 Task: Create a Board called Board0000000013 in Workspace WS0000000005 in Trello with Visibility as Workspace. Create a Board called Board0000000014 in Workspace WS0000000005 in Trello with Visibility as Private. Create a Board called Board0000000015 in Workspace WS0000000005 in Trello with Visibility as Public. Create Card Card0000000049 in Board Board0000000013 in Workspace WS0000000005 in Trello. Create Card Card0000000050 in Board Board0000000013 in Workspace WS0000000005 in Trello
Action: Mouse moved to (343, 395)
Screenshot: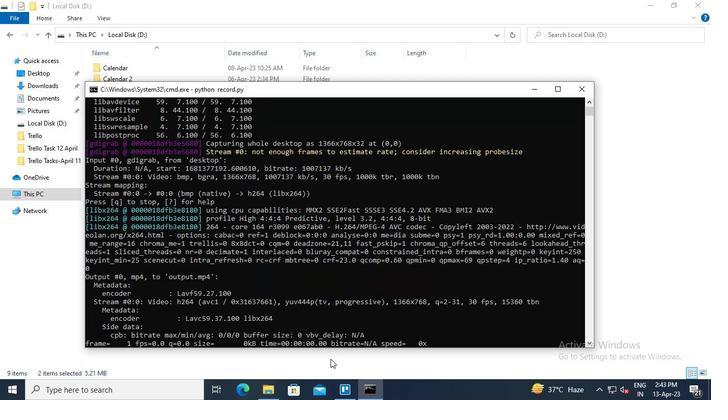 
Action: Mouse pressed left at (343, 395)
Screenshot: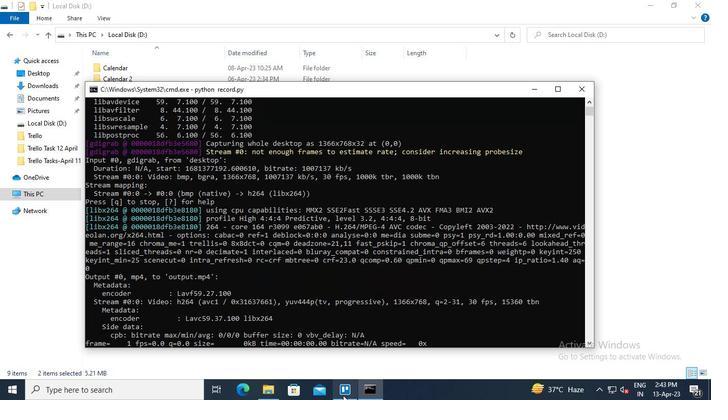 
Action: Mouse moved to (302, 30)
Screenshot: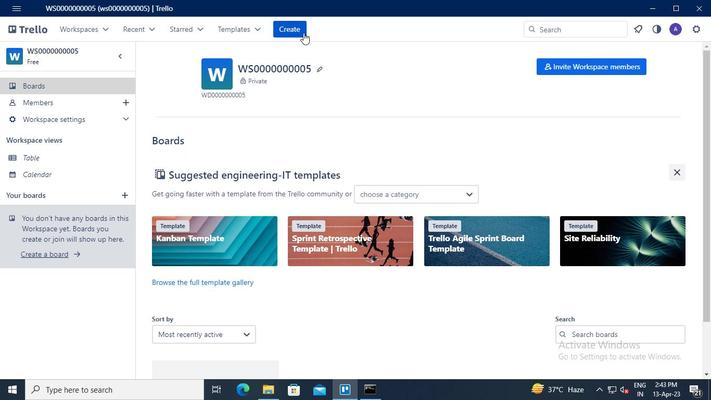
Action: Mouse pressed left at (302, 30)
Screenshot: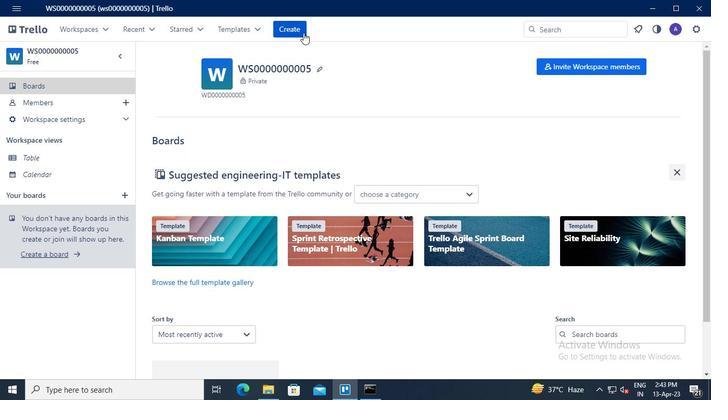 
Action: Mouse moved to (319, 76)
Screenshot: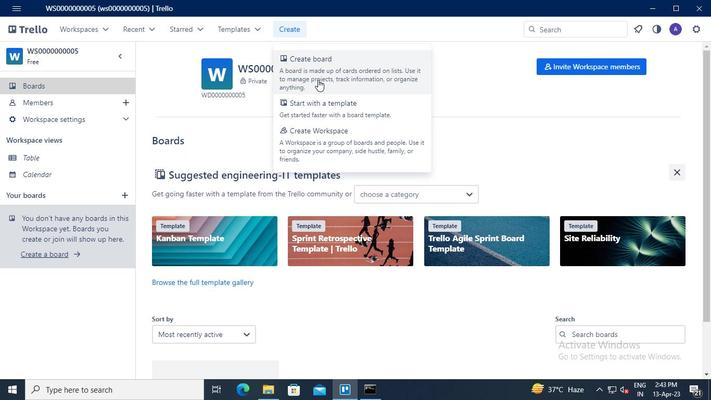 
Action: Mouse pressed left at (319, 76)
Screenshot: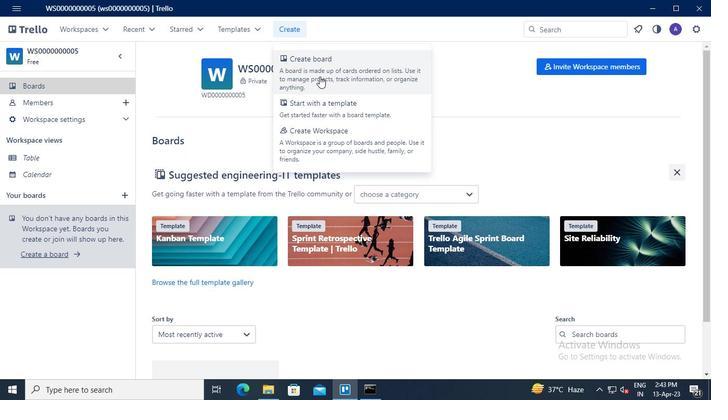 
Action: Mouse moved to (331, 218)
Screenshot: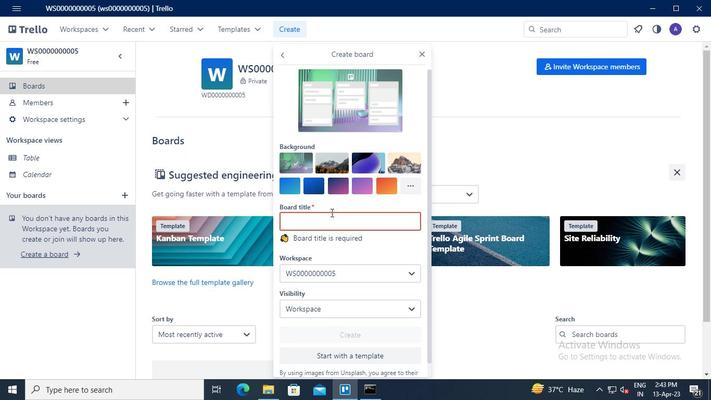 
Action: Mouse pressed left at (331, 218)
Screenshot: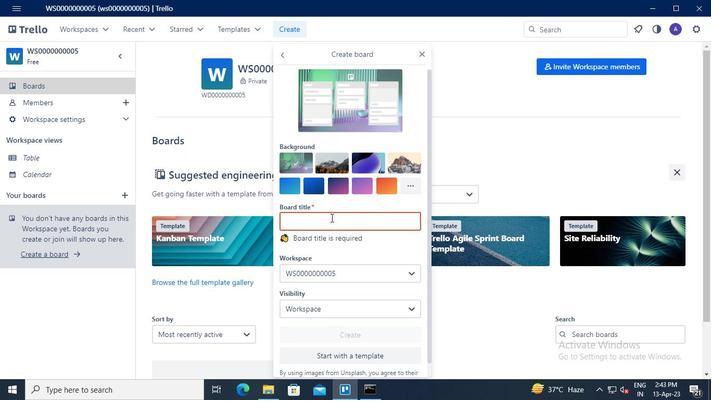 
Action: Keyboard Key.shift
Screenshot: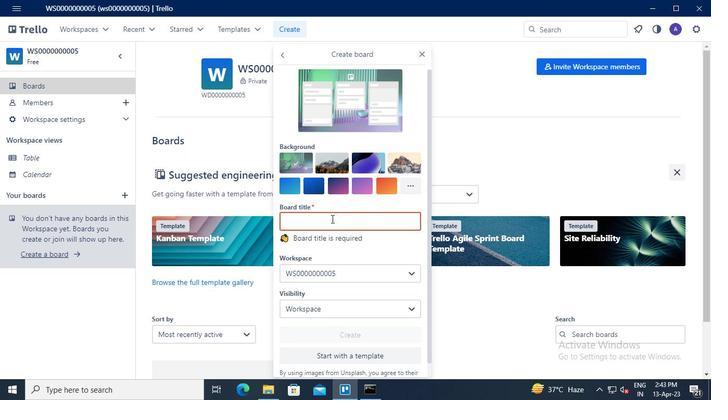 
Action: Keyboard B
Screenshot: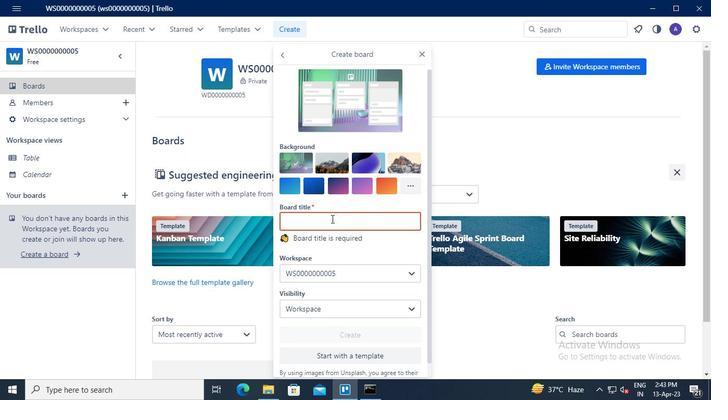 
Action: Keyboard o
Screenshot: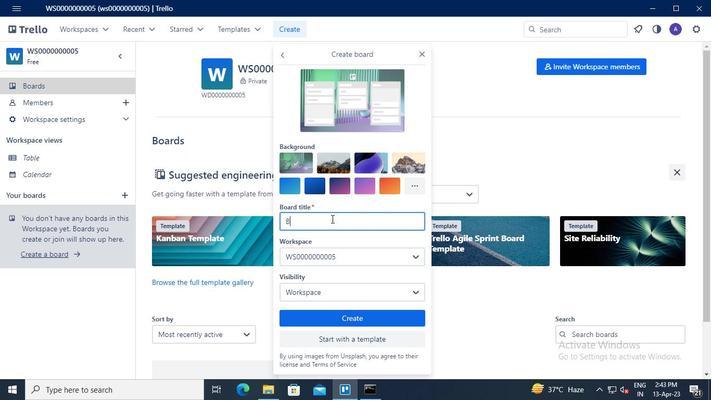 
Action: Keyboard a
Screenshot: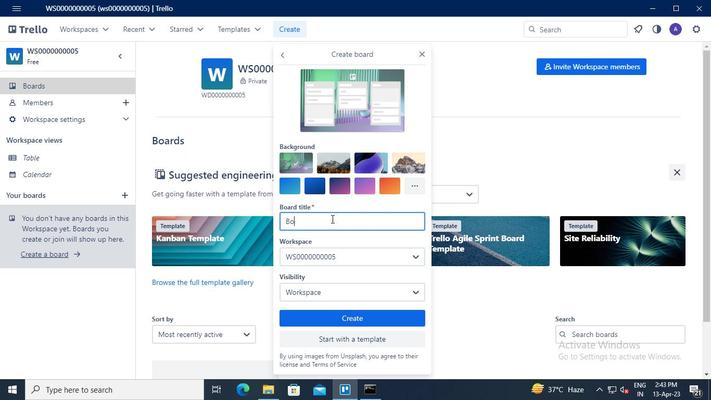 
Action: Keyboard r
Screenshot: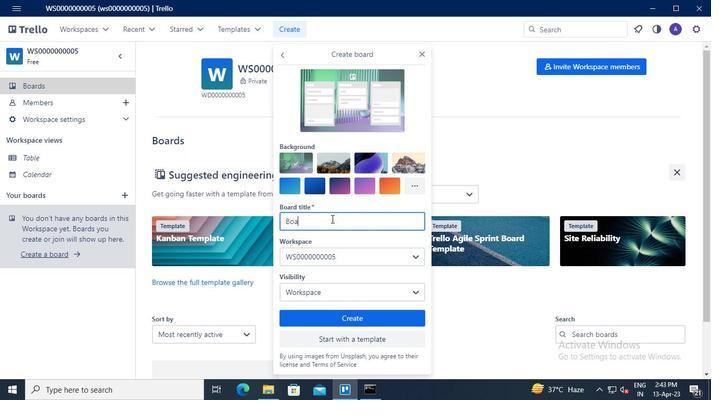 
Action: Keyboard d
Screenshot: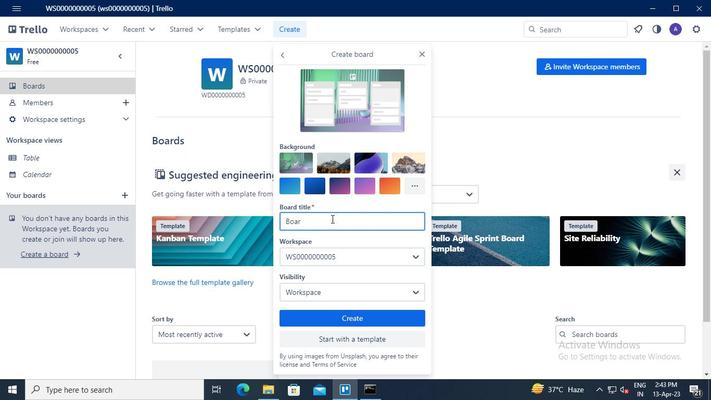 
Action: Keyboard <96>
Screenshot: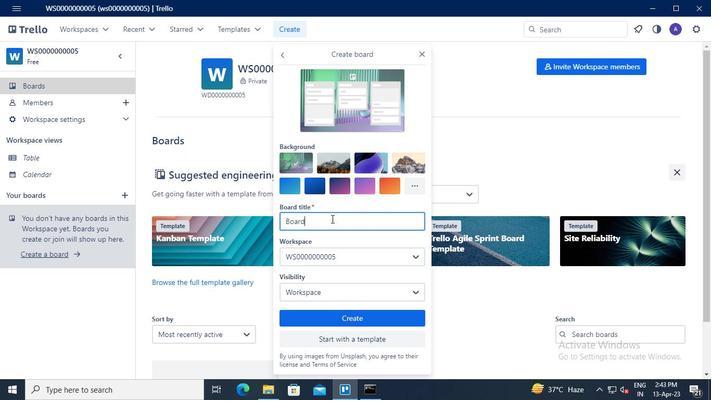 
Action: Keyboard <96>
Screenshot: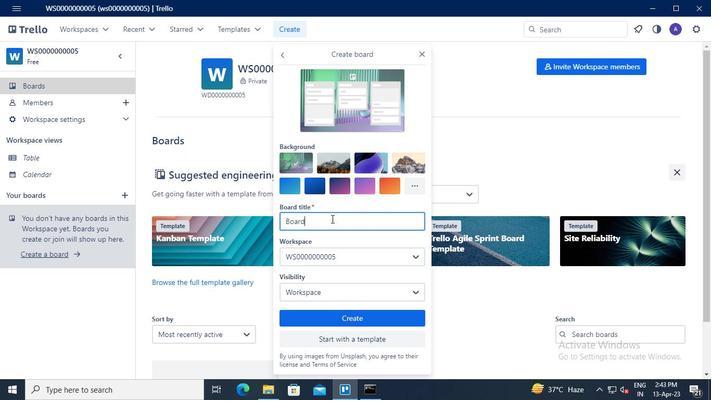
Action: Keyboard <96>
Screenshot: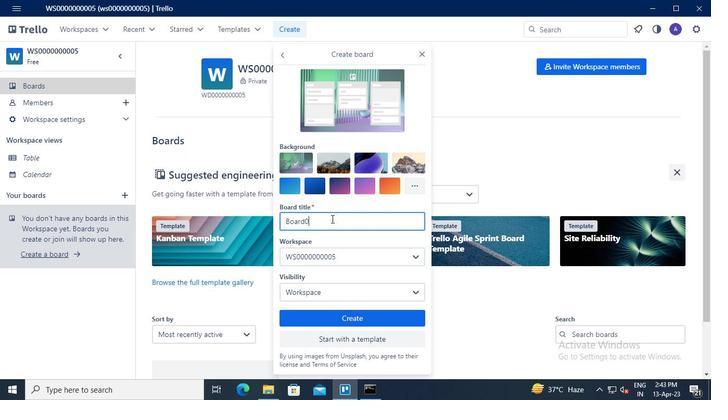 
Action: Keyboard <96>
Screenshot: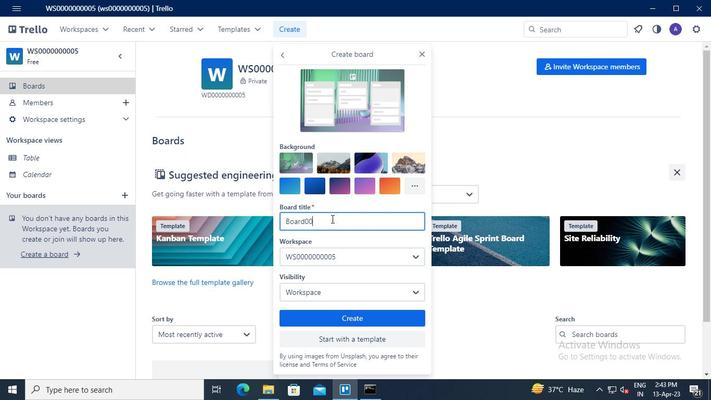 
Action: Keyboard <96>
Screenshot: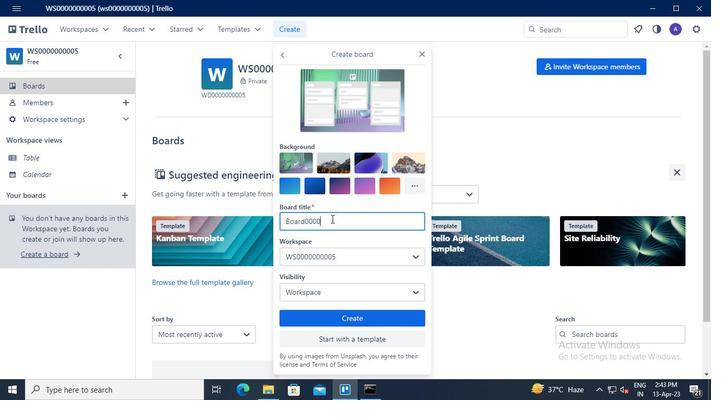 
Action: Keyboard <96>
Screenshot: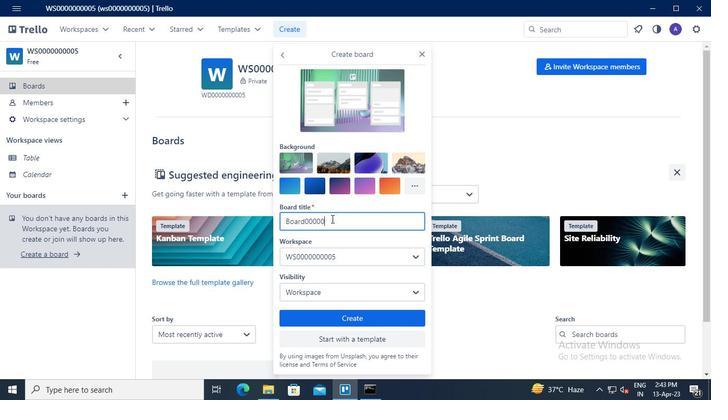 
Action: Keyboard <96>
Screenshot: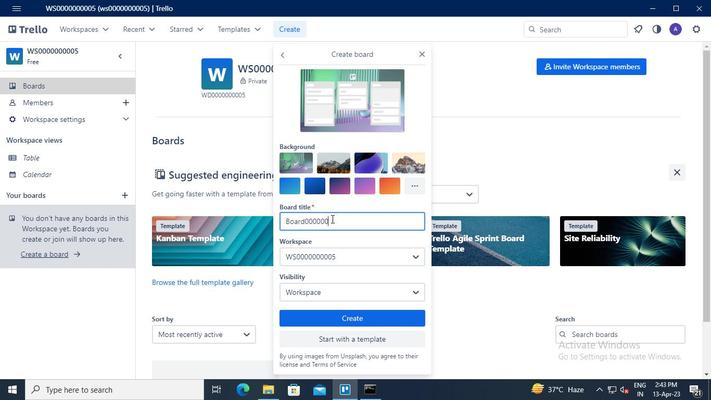 
Action: Keyboard <96>
Screenshot: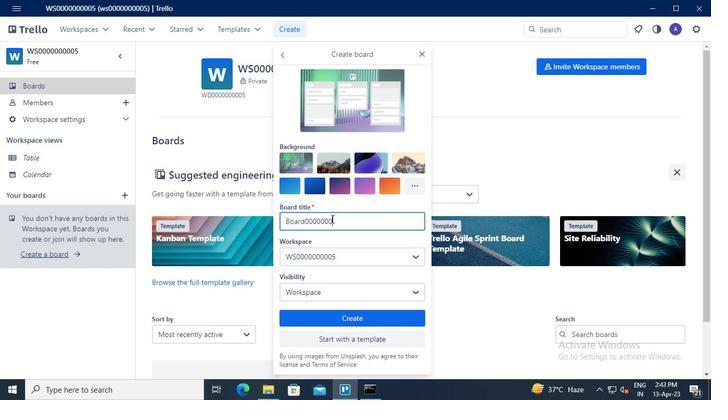 
Action: Keyboard <97>
Screenshot: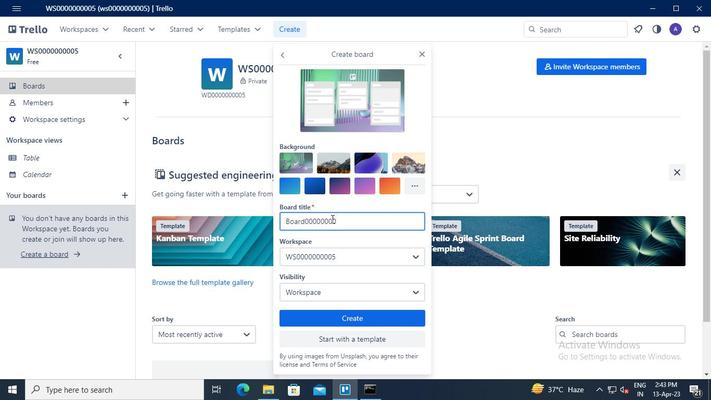 
Action: Keyboard <99>
Screenshot: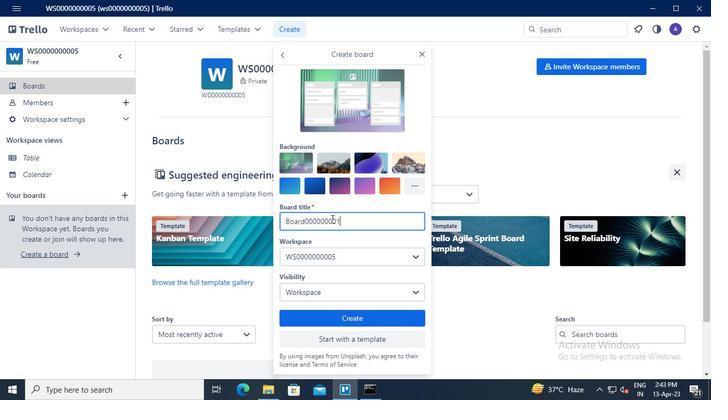 
Action: Mouse moved to (358, 316)
Screenshot: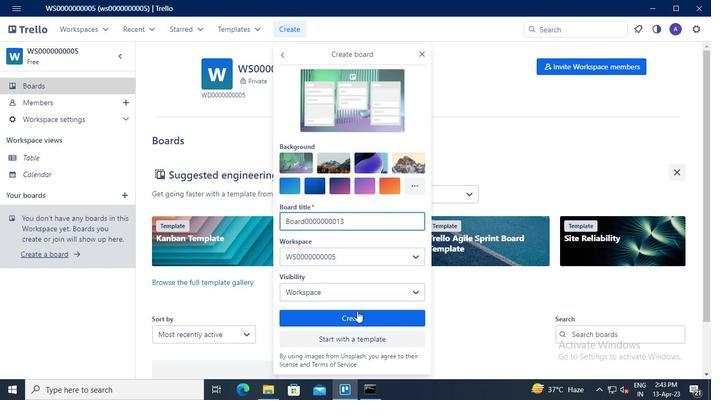 
Action: Mouse pressed left at (358, 316)
Screenshot: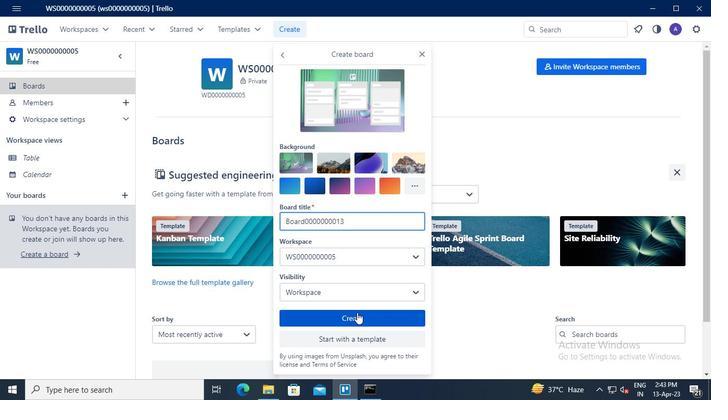 
Action: Mouse moved to (293, 27)
Screenshot: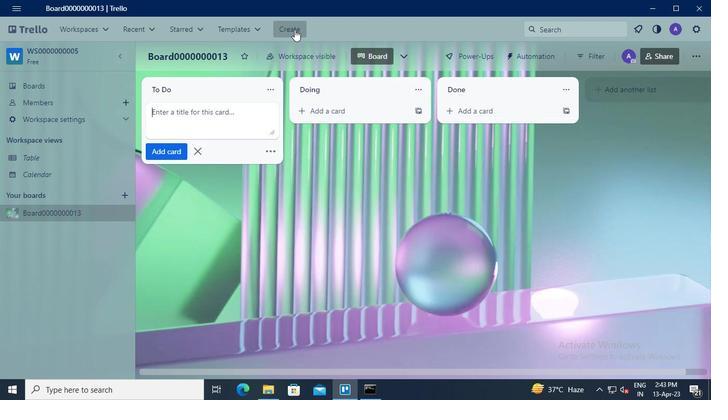
Action: Mouse pressed left at (293, 27)
Screenshot: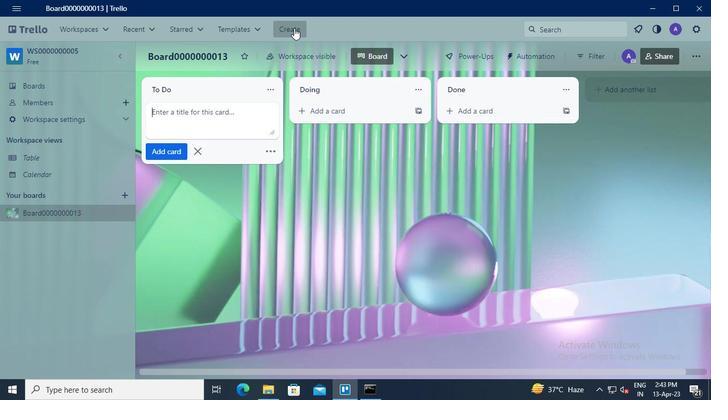 
Action: Mouse moved to (315, 69)
Screenshot: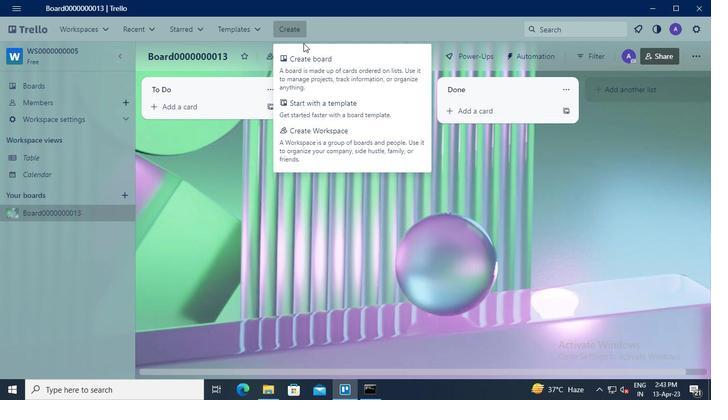 
Action: Mouse pressed left at (315, 69)
Screenshot: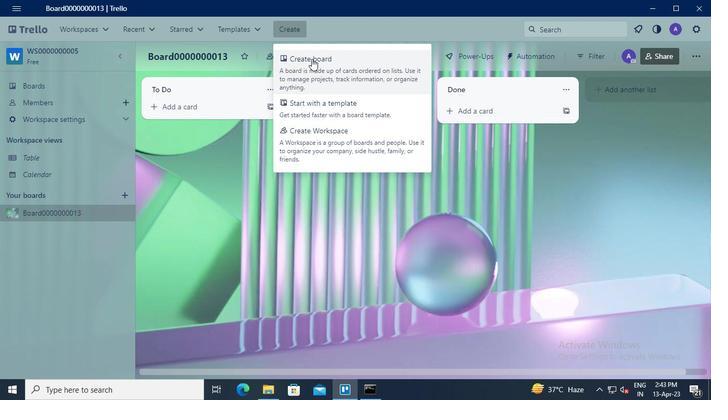 
Action: Mouse moved to (342, 219)
Screenshot: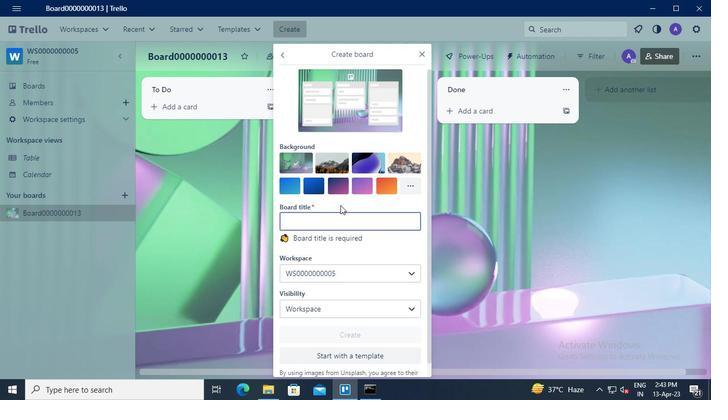 
Action: Mouse pressed left at (342, 219)
Screenshot: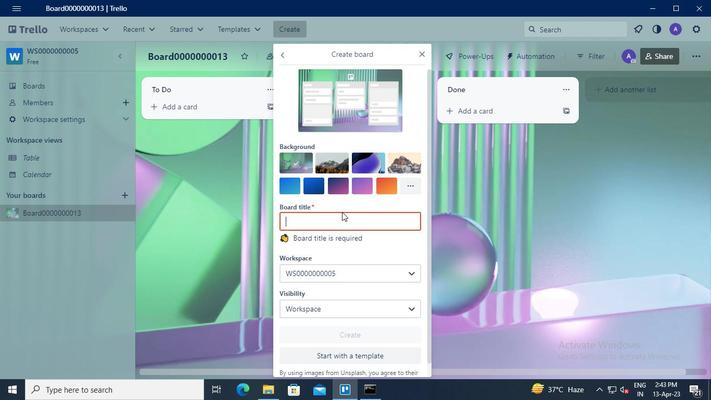 
Action: Keyboard Key.shift
Screenshot: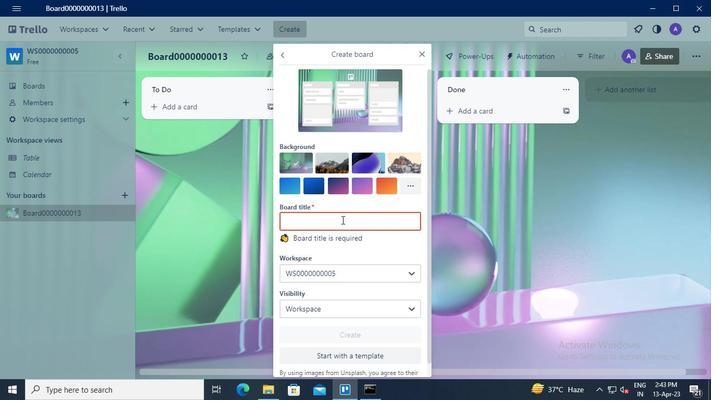 
Action: Keyboard B
Screenshot: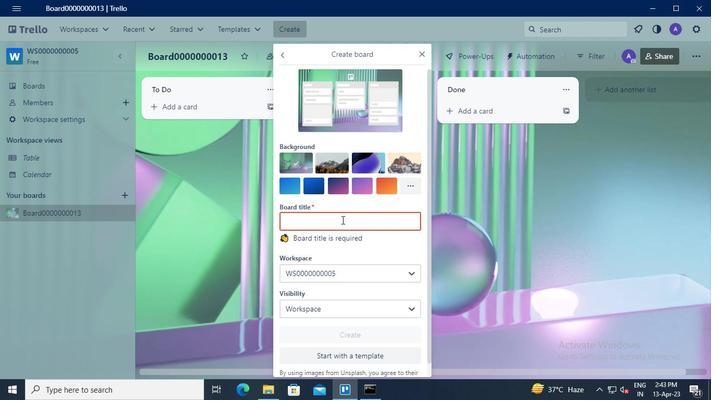 
Action: Keyboard o
Screenshot: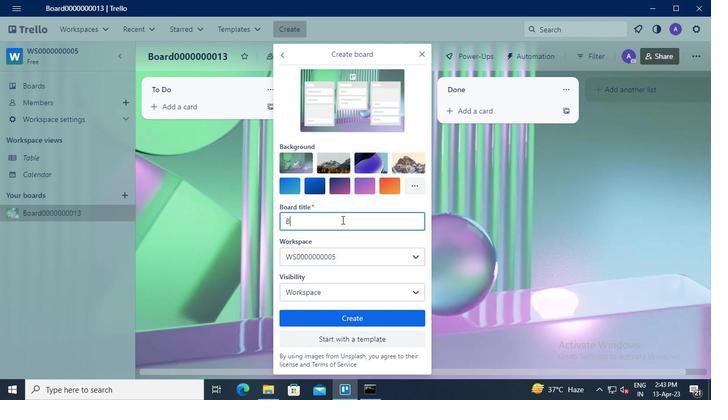 
Action: Keyboard a
Screenshot: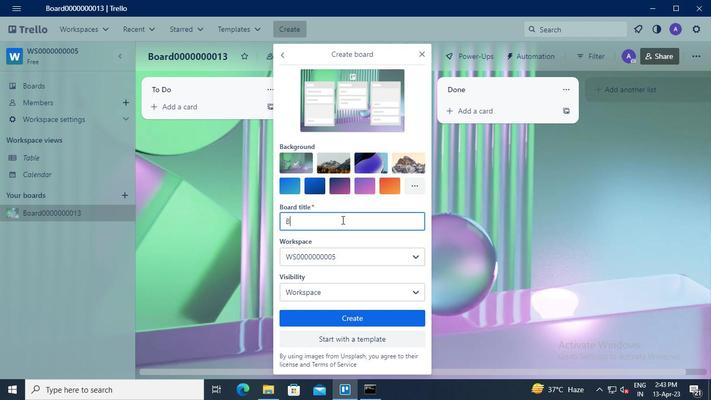 
Action: Keyboard r
Screenshot: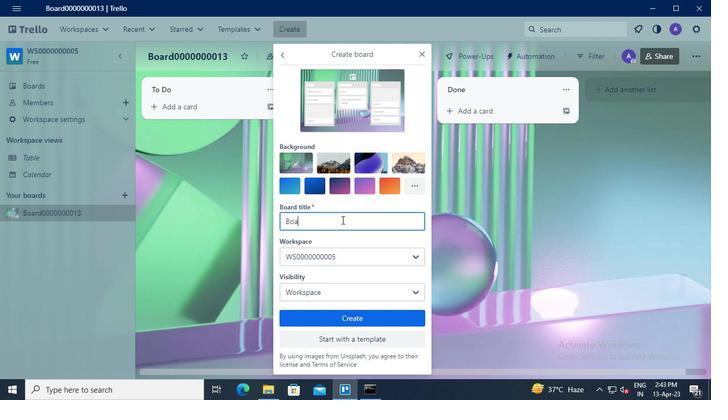 
Action: Keyboard d
Screenshot: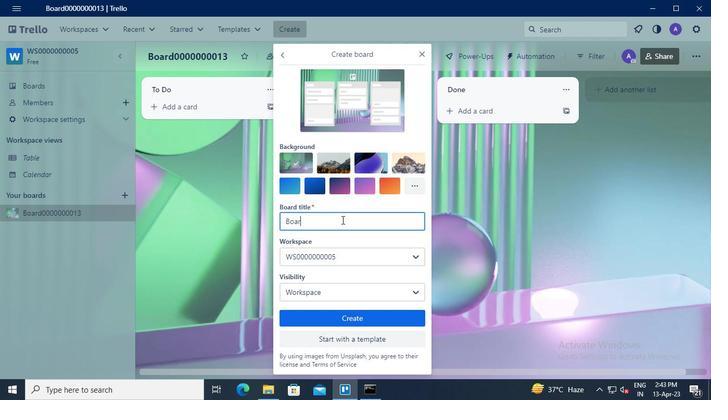 
Action: Keyboard <96>
Screenshot: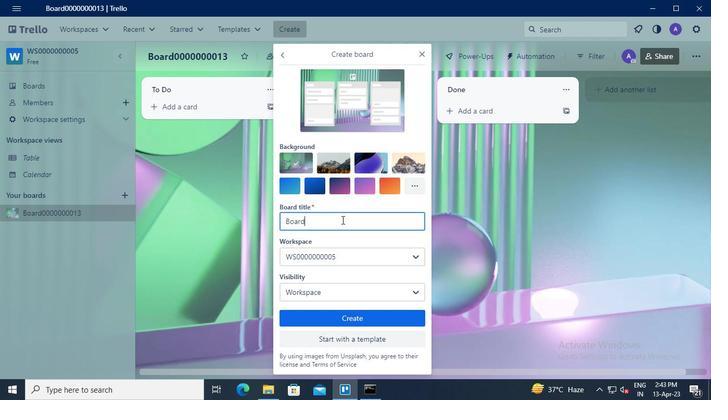 
Action: Keyboard <96>
Screenshot: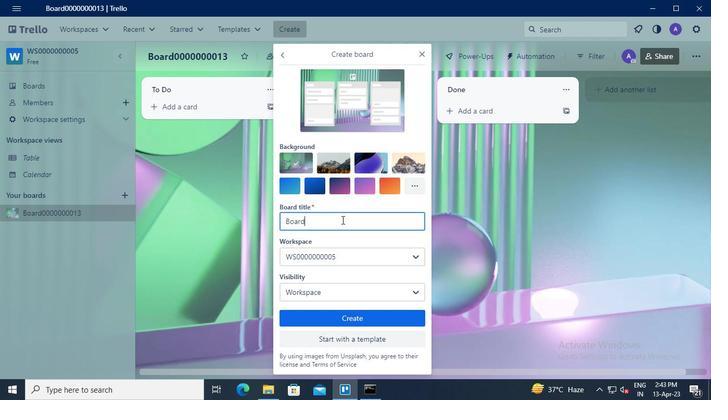 
Action: Keyboard <96>
Screenshot: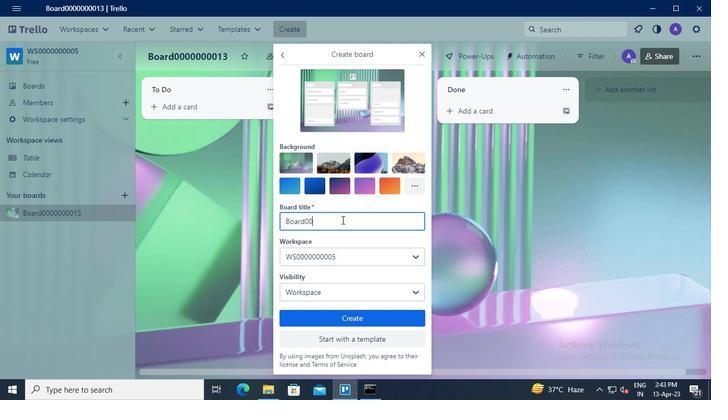 
Action: Keyboard <96>
Screenshot: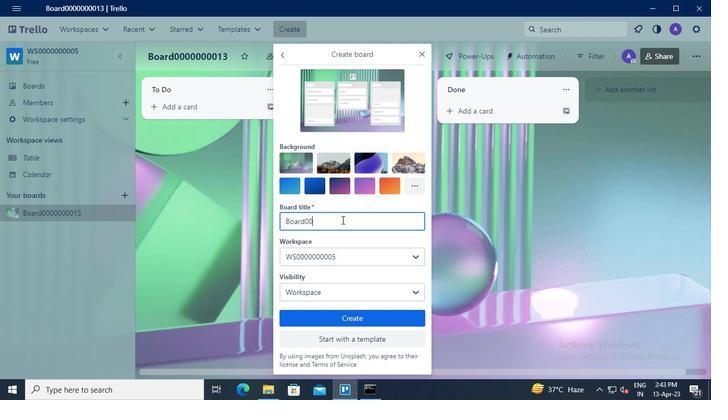 
Action: Keyboard <96>
Screenshot: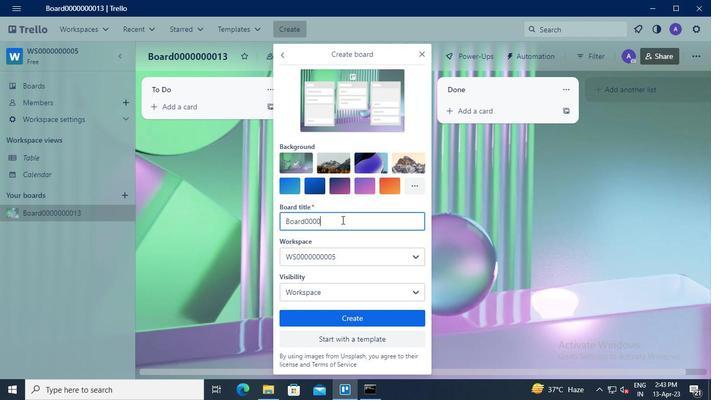 
Action: Keyboard <96>
Screenshot: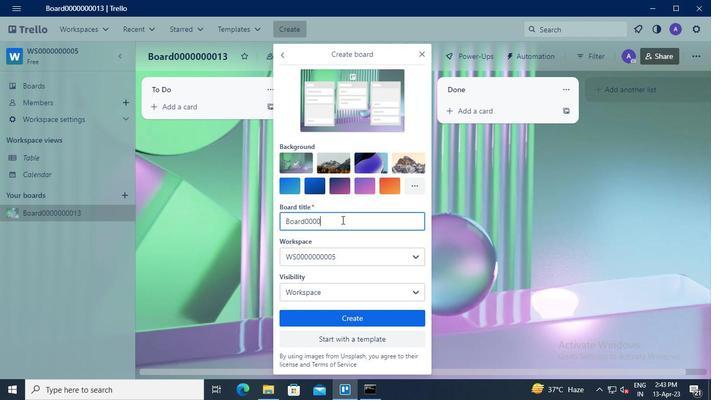
Action: Keyboard <96>
Screenshot: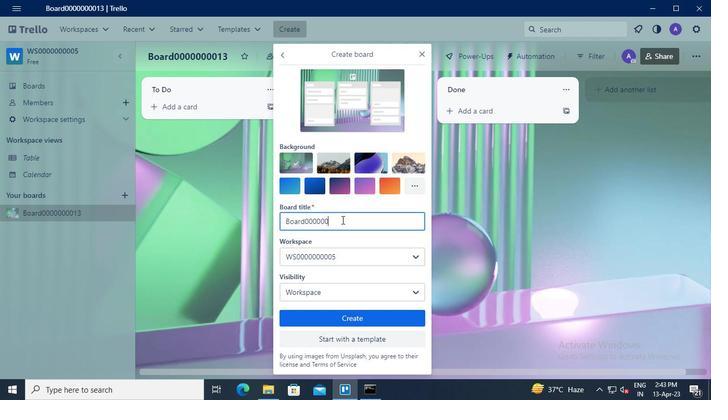 
Action: Keyboard <96>
Screenshot: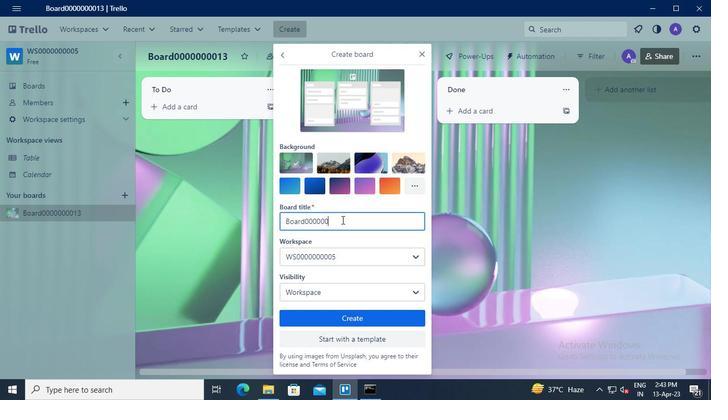 
Action: Keyboard <97>
Screenshot: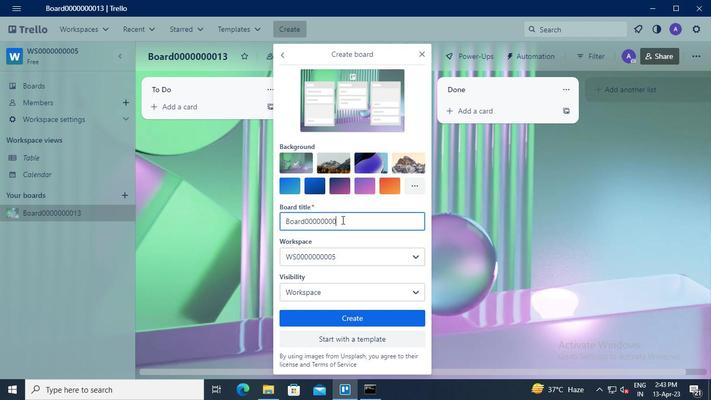 
Action: Keyboard <100>
Screenshot: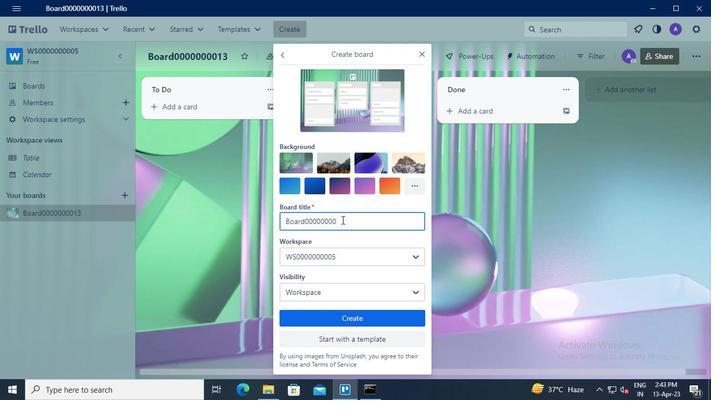 
Action: Mouse moved to (342, 288)
Screenshot: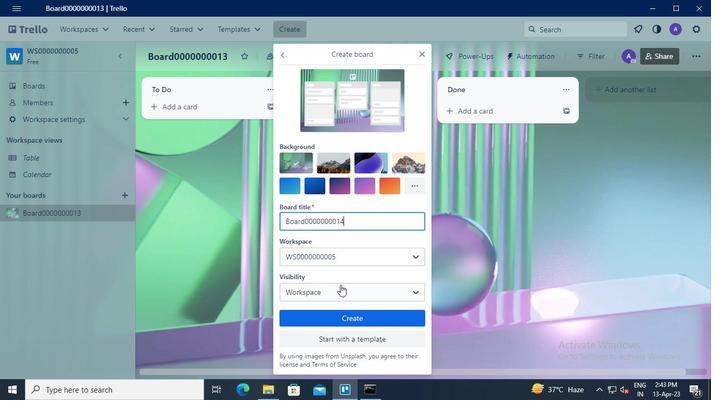 
Action: Mouse pressed left at (342, 288)
Screenshot: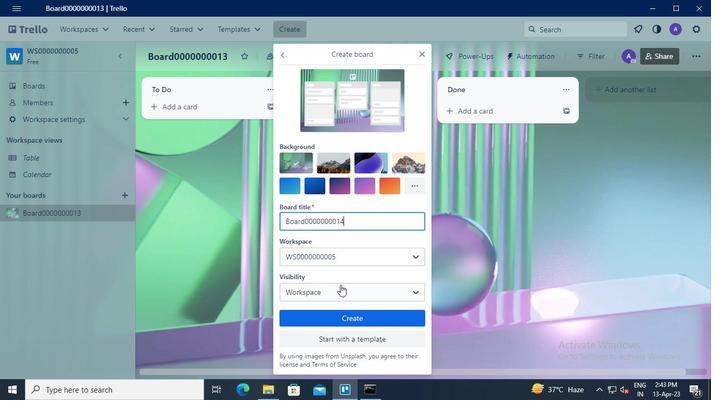
Action: Mouse moved to (340, 315)
Screenshot: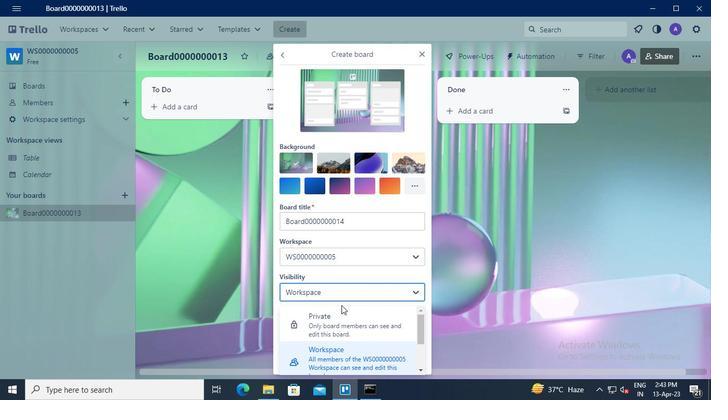 
Action: Mouse pressed left at (340, 315)
Screenshot: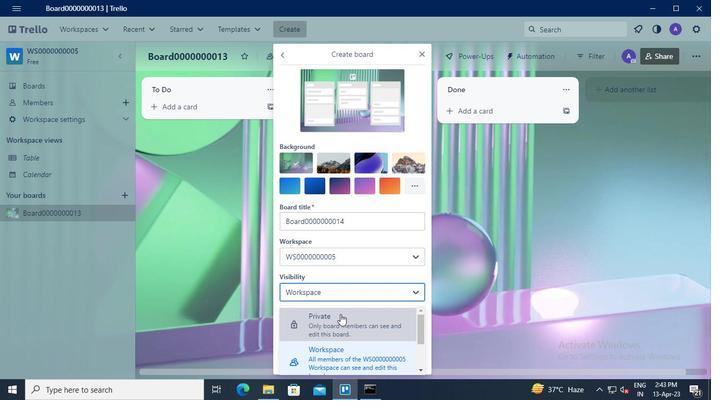 
Action: Mouse moved to (353, 316)
Screenshot: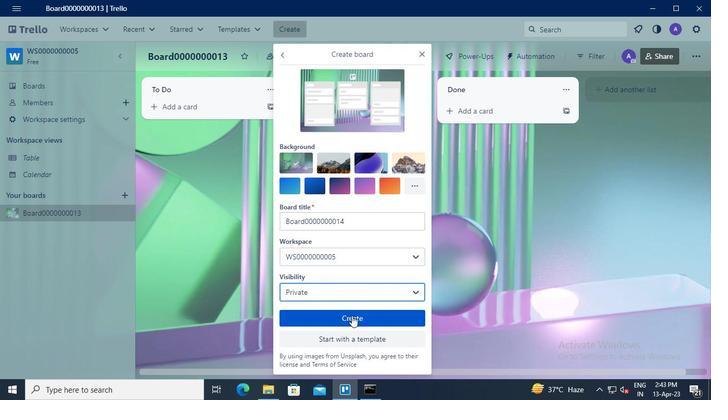 
Action: Mouse pressed left at (353, 316)
Screenshot: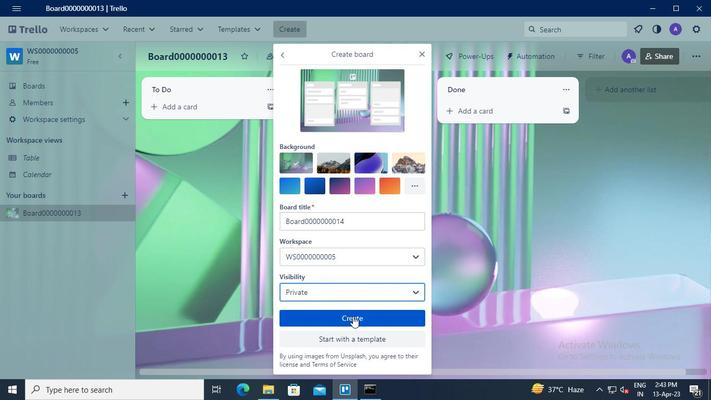 
Action: Mouse moved to (289, 29)
Screenshot: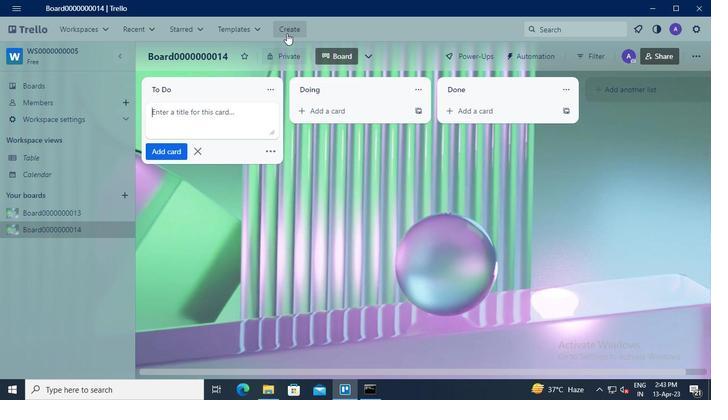 
Action: Mouse pressed left at (289, 29)
Screenshot: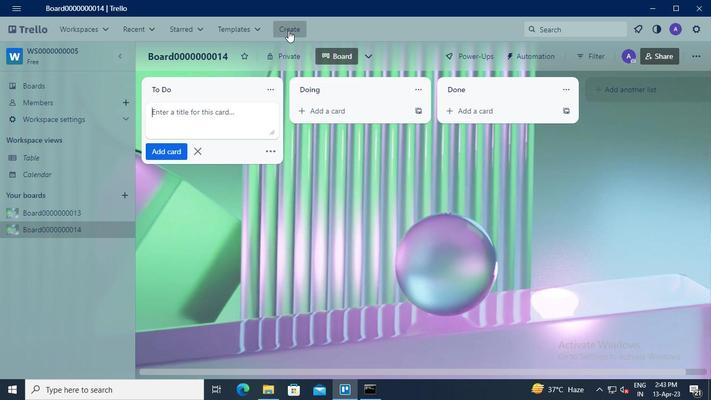 
Action: Mouse moved to (331, 70)
Screenshot: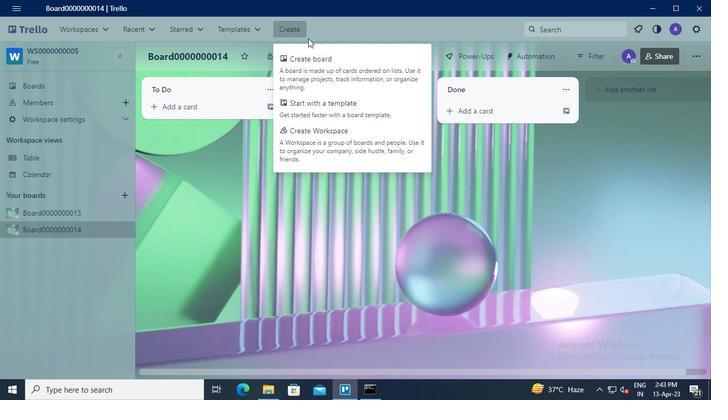 
Action: Mouse pressed left at (331, 70)
Screenshot: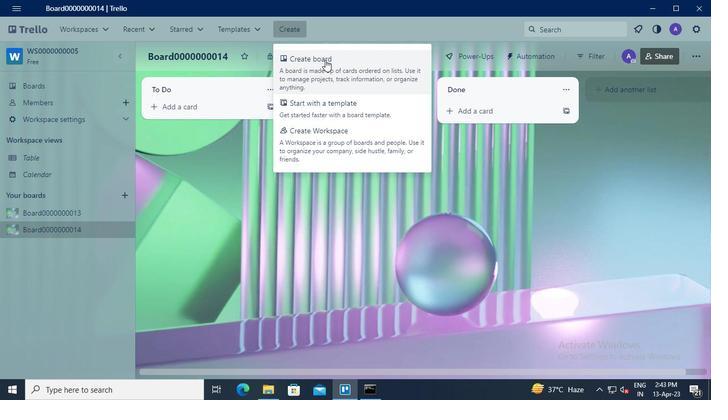 
Action: Mouse moved to (329, 219)
Screenshot: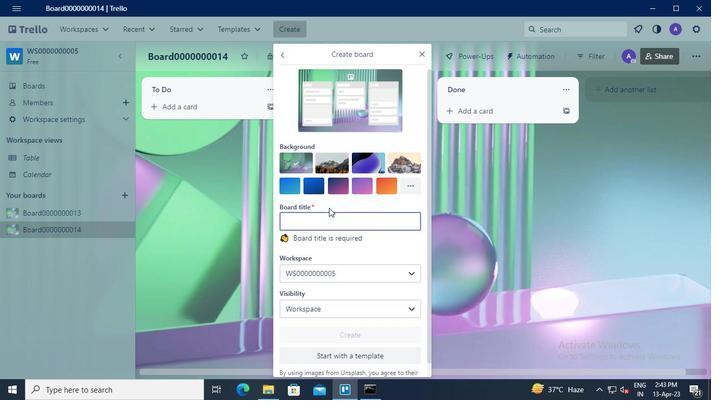 
Action: Mouse pressed left at (329, 219)
Screenshot: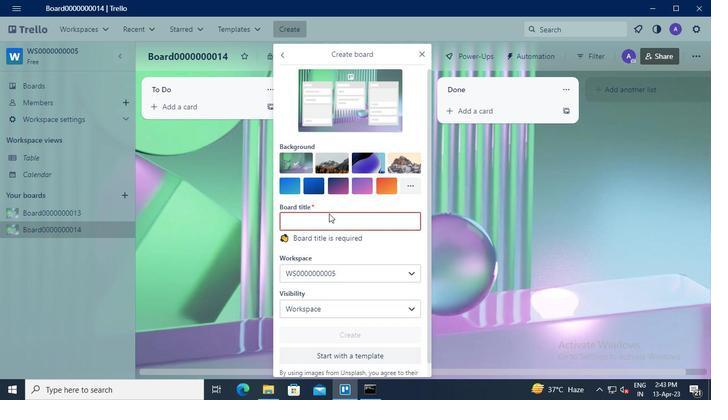 
Action: Mouse moved to (320, 224)
Screenshot: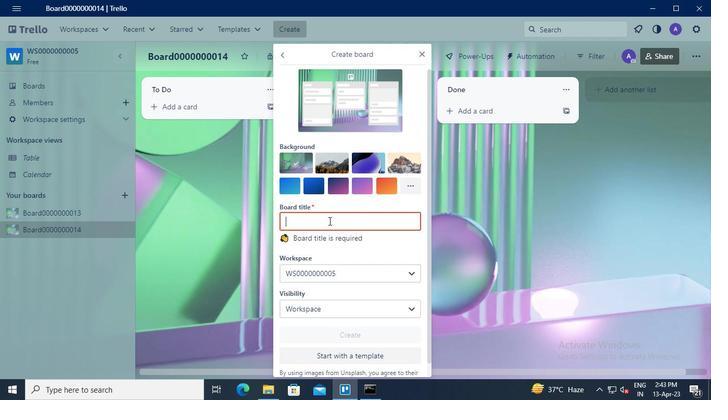 
Action: Keyboard Key.shift
Screenshot: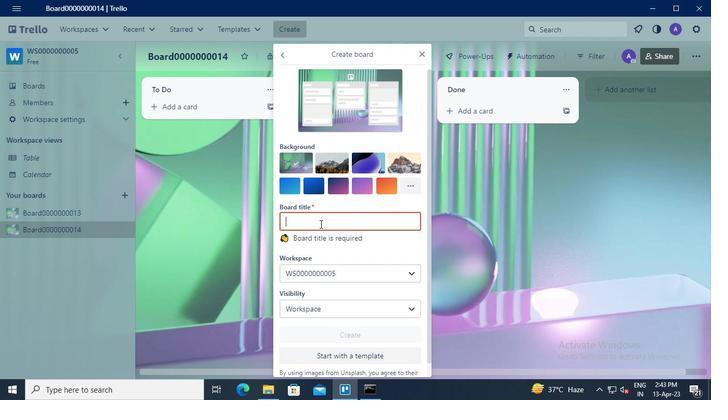 
Action: Keyboard B
Screenshot: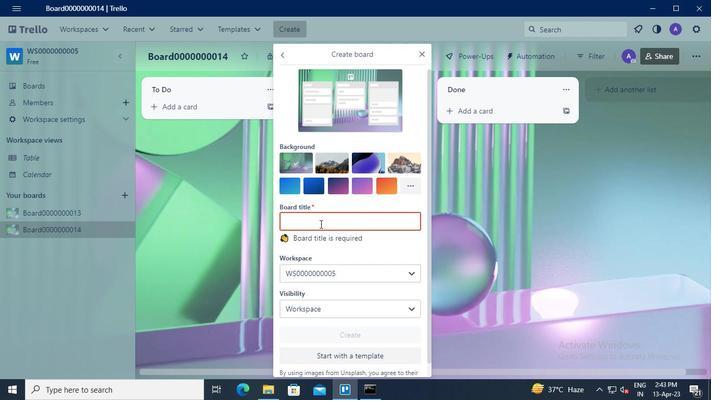 
Action: Keyboard o
Screenshot: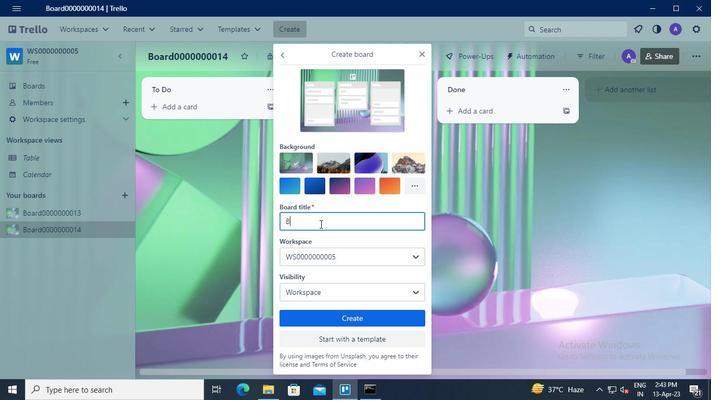 
Action: Keyboard a
Screenshot: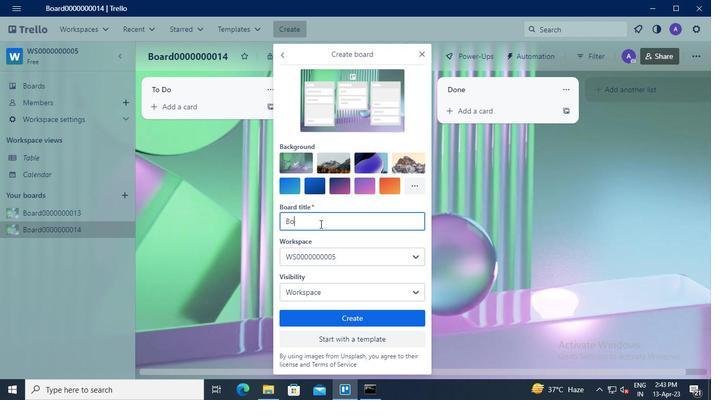 
Action: Keyboard r
Screenshot: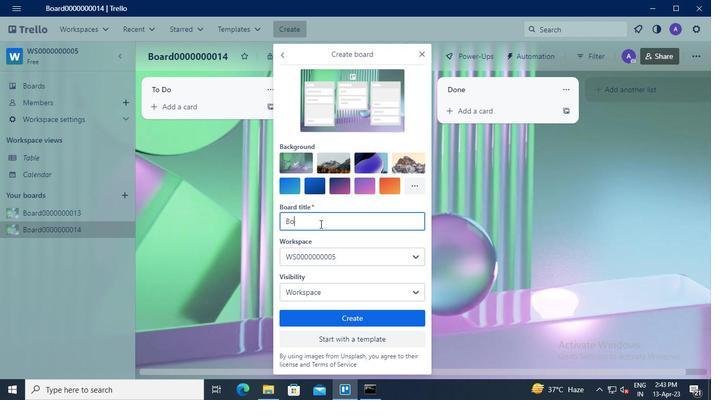 
Action: Keyboard d
Screenshot: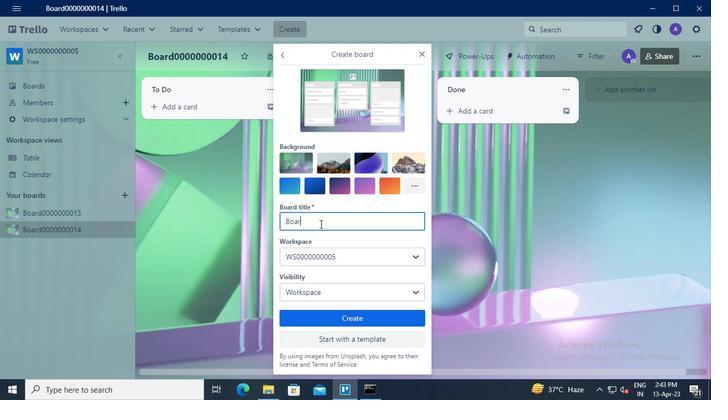 
Action: Keyboard <96>
Screenshot: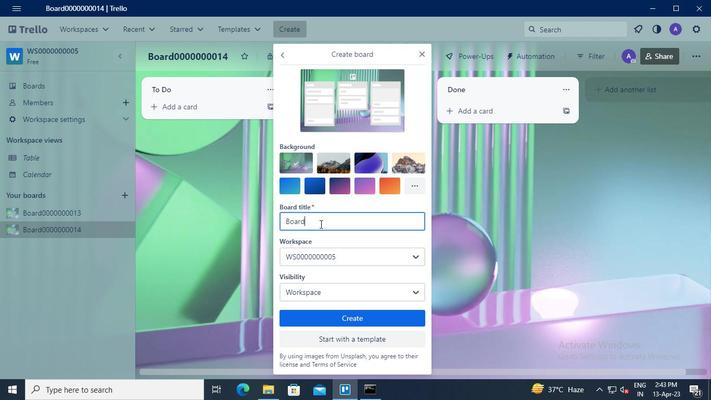 
Action: Keyboard <96>
Screenshot: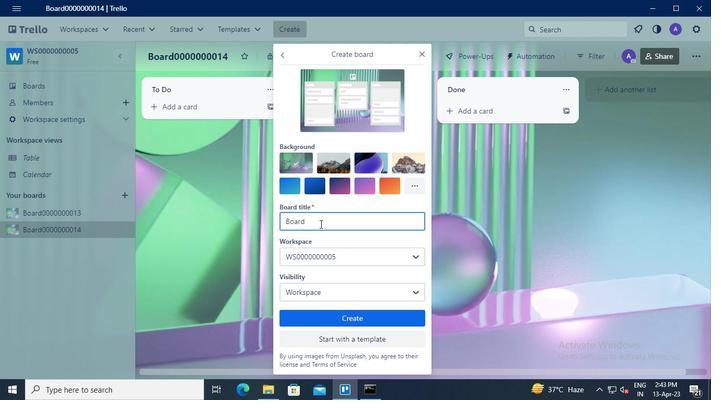 
Action: Keyboard <96>
Screenshot: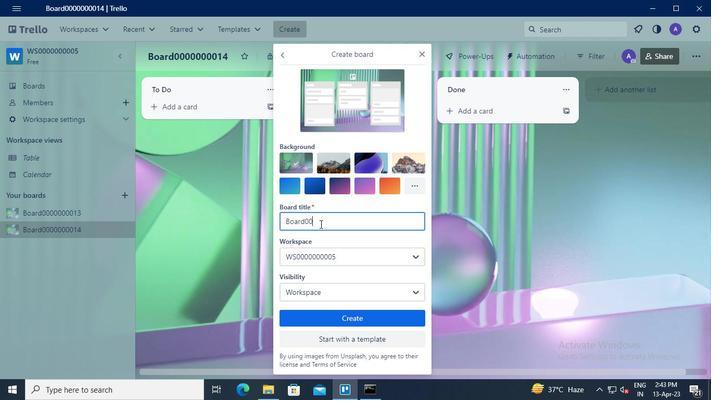 
Action: Keyboard <96>
Screenshot: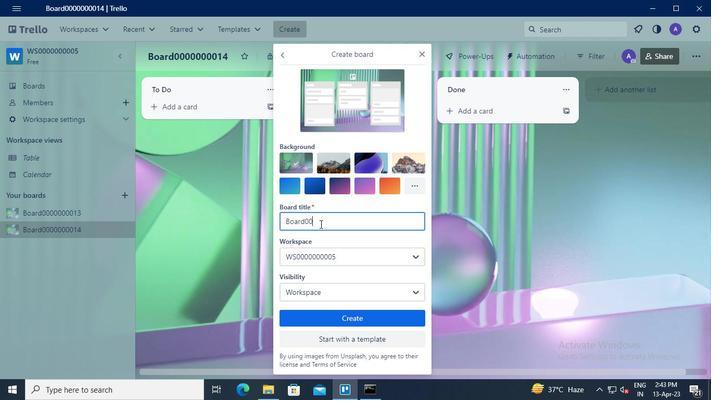 
Action: Keyboard <96>
Screenshot: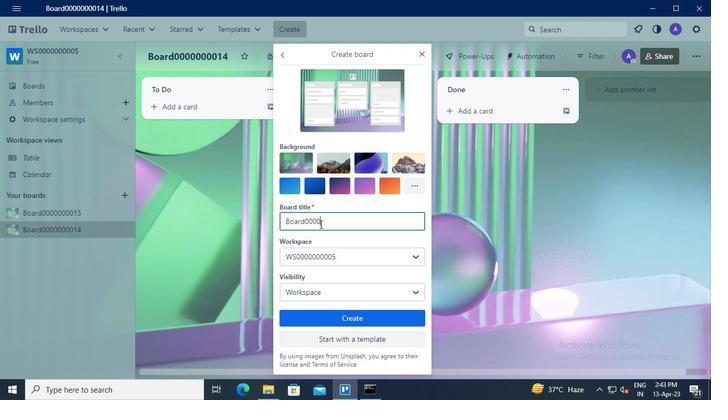 
Action: Keyboard <96>
Screenshot: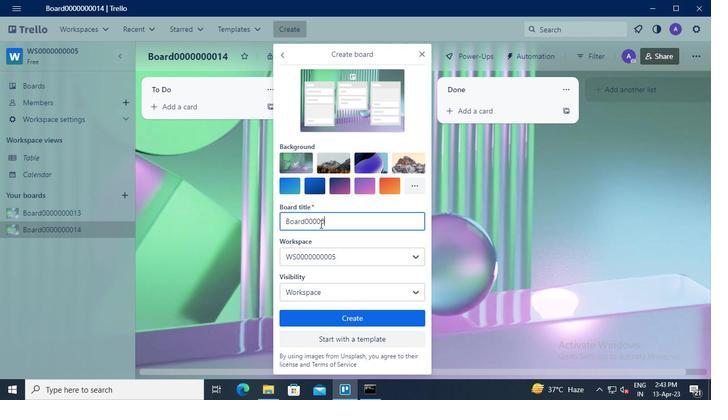 
Action: Keyboard <96>
Screenshot: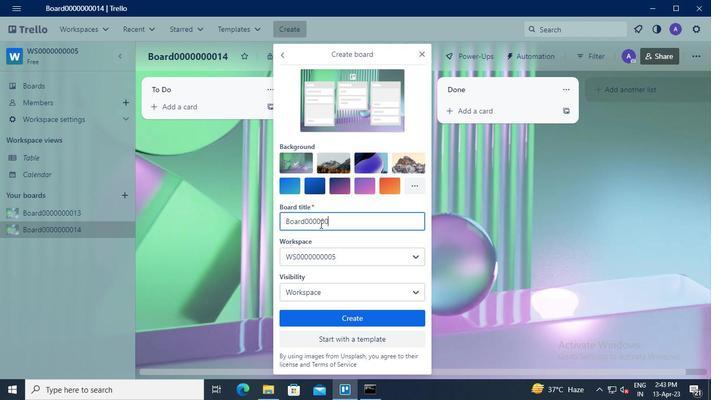 
Action: Keyboard <96>
Screenshot: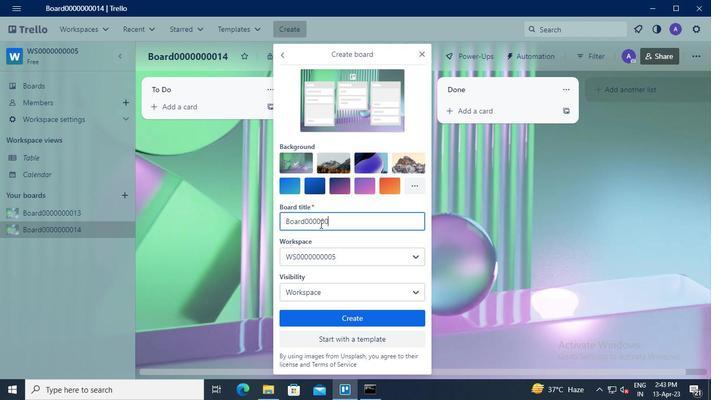 
Action: Keyboard <97>
Screenshot: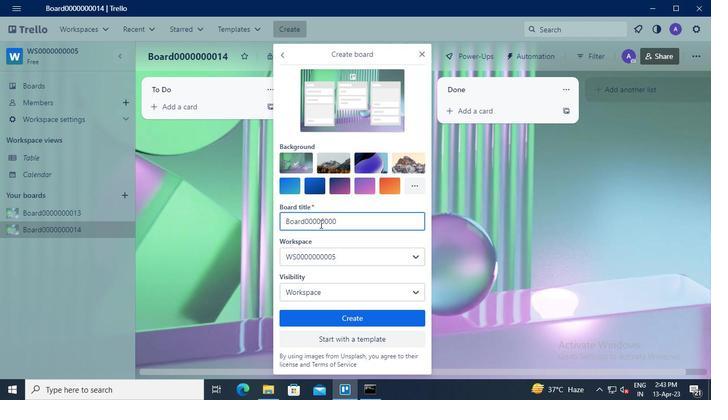 
Action: Keyboard <101>
Screenshot: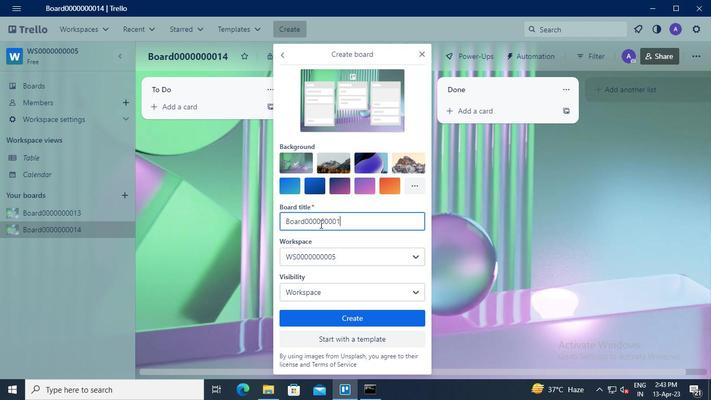 
Action: Mouse moved to (347, 292)
Screenshot: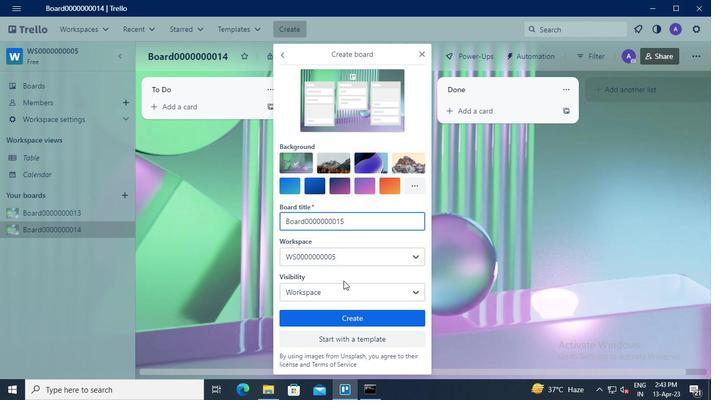 
Action: Mouse pressed left at (347, 292)
Screenshot: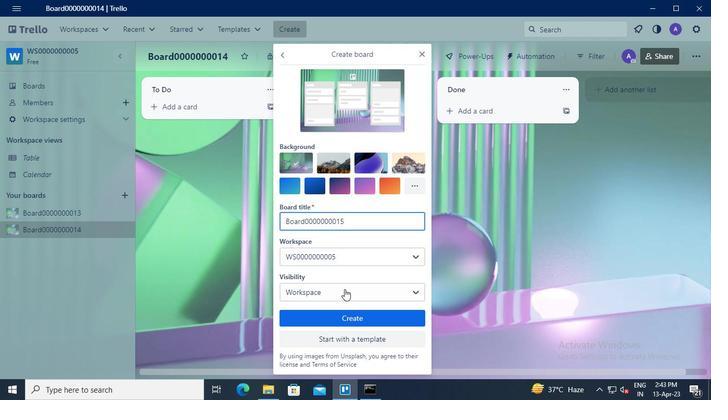 
Action: Mouse moved to (341, 340)
Screenshot: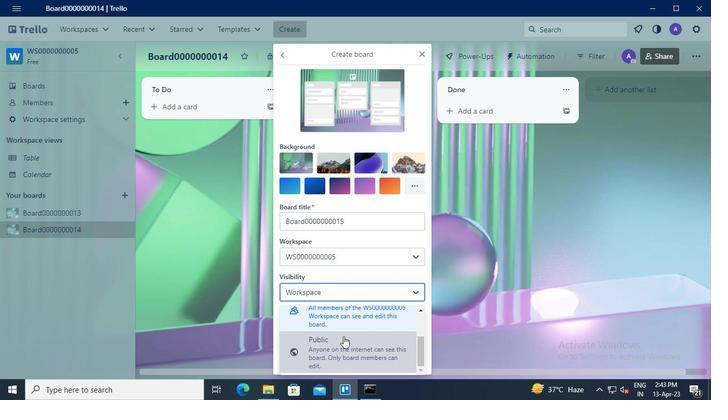 
Action: Mouse pressed left at (341, 340)
Screenshot: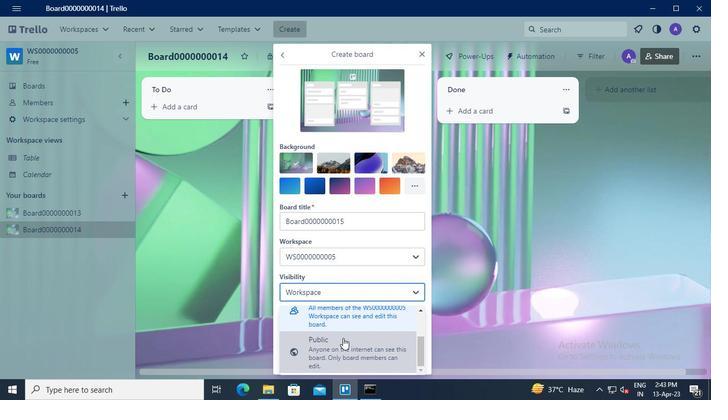 
Action: Mouse moved to (381, 262)
Screenshot: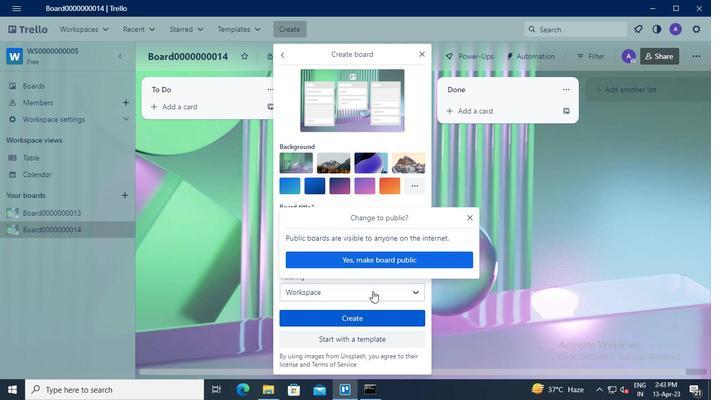 
Action: Mouse pressed left at (381, 262)
Screenshot: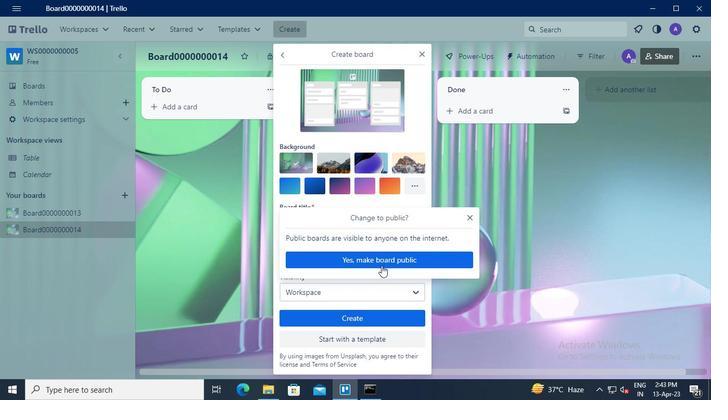 
Action: Mouse moved to (378, 317)
Screenshot: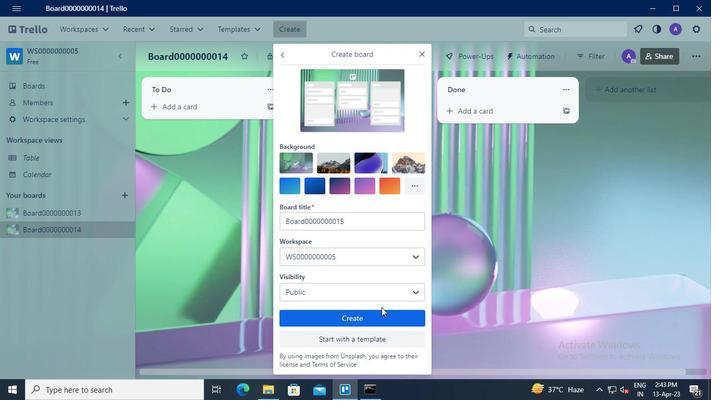 
Action: Mouse pressed left at (378, 317)
Screenshot: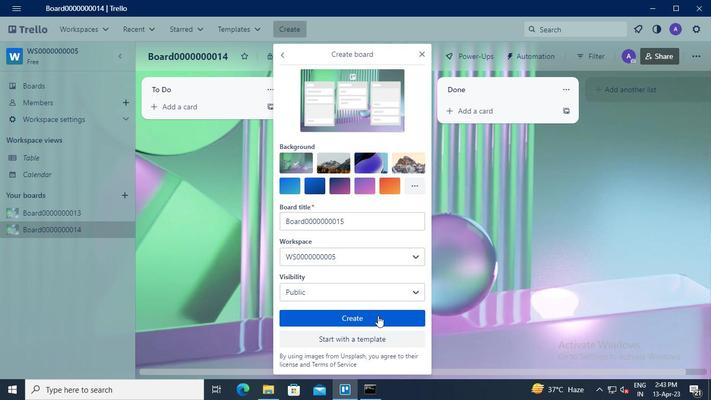 
Action: Mouse moved to (66, 210)
Screenshot: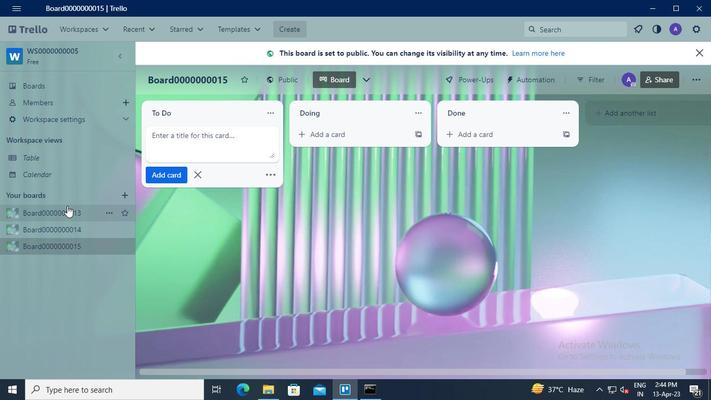 
Action: Mouse pressed left at (66, 210)
Screenshot: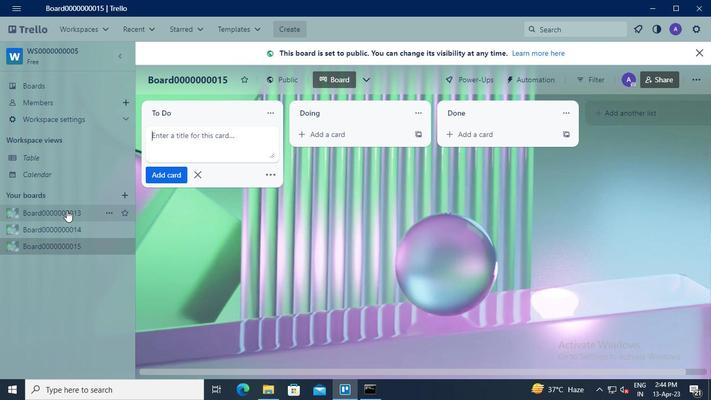 
Action: Mouse moved to (176, 109)
Screenshot: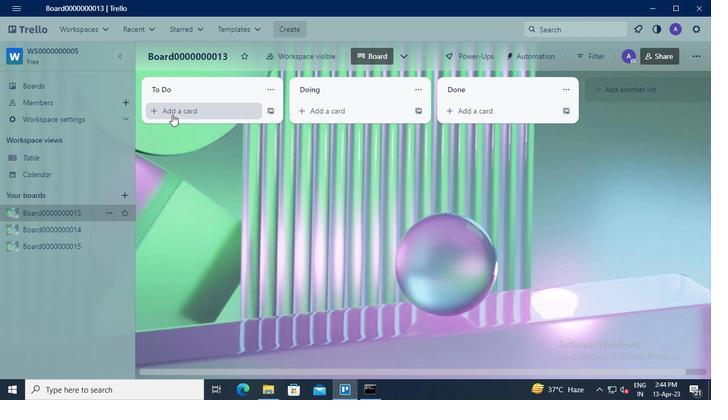 
Action: Mouse pressed left at (176, 109)
Screenshot: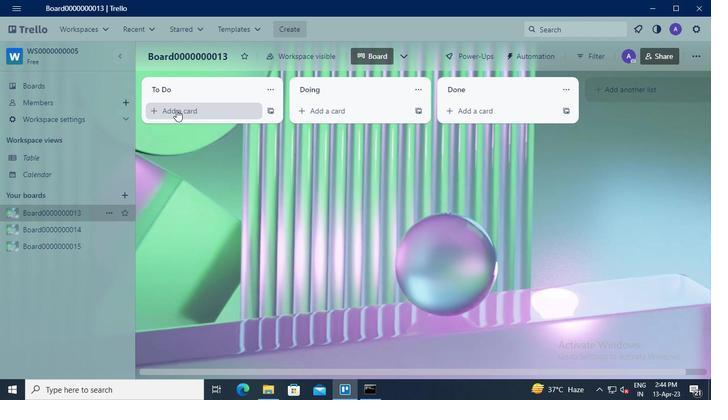 
Action: Mouse moved to (183, 122)
Screenshot: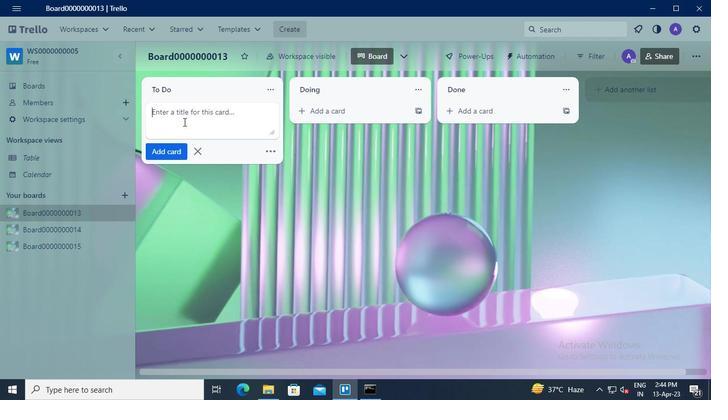 
Action: Keyboard Key.shift
Screenshot: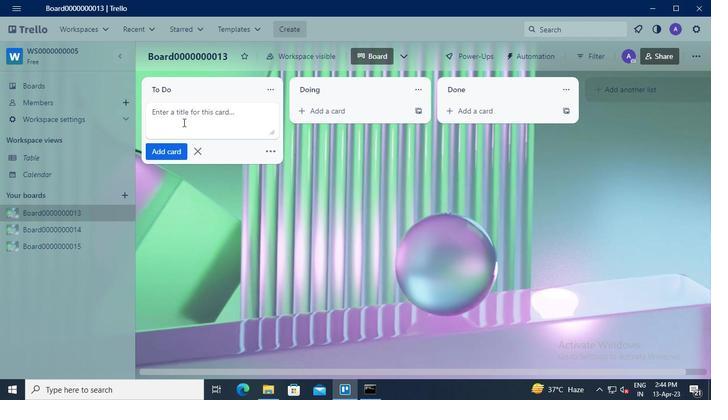 
Action: Keyboard C
Screenshot: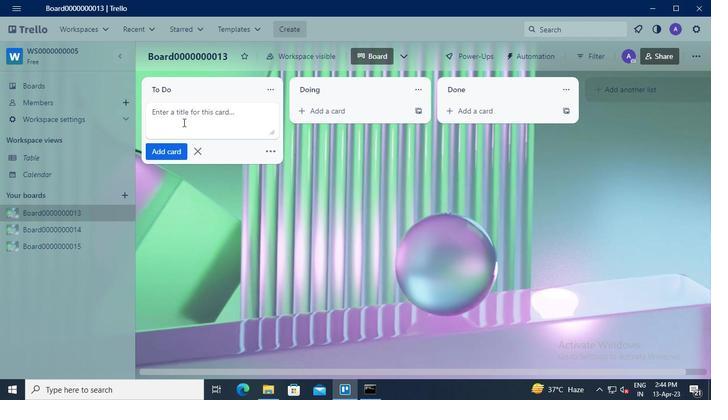 
Action: Keyboard a
Screenshot: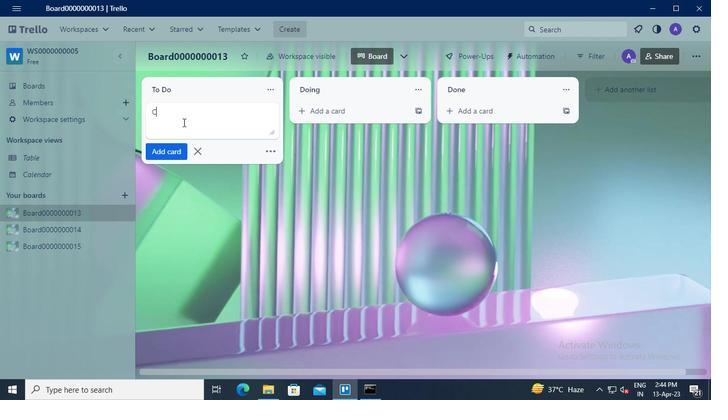 
Action: Keyboard r
Screenshot: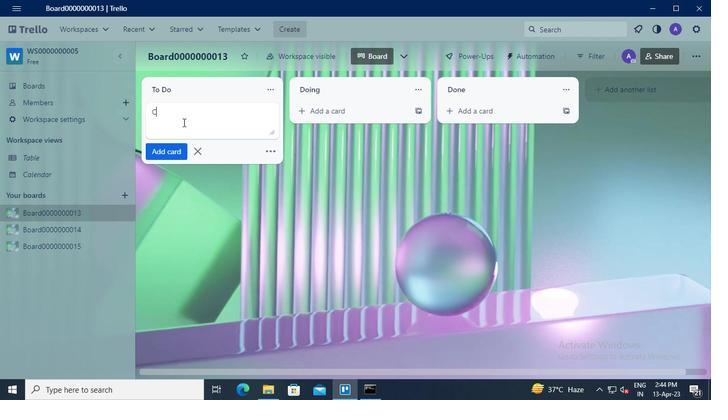 
Action: Keyboard d
Screenshot: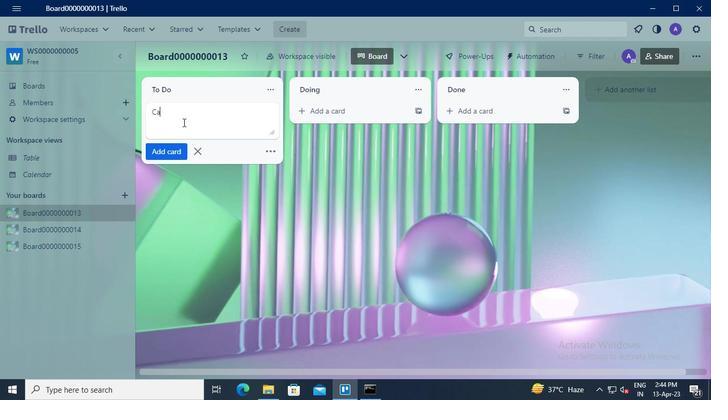 
Action: Keyboard <96>
Screenshot: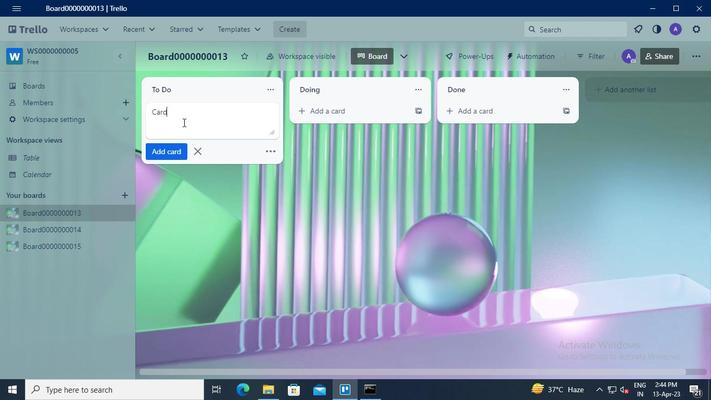 
Action: Keyboard <96>
Screenshot: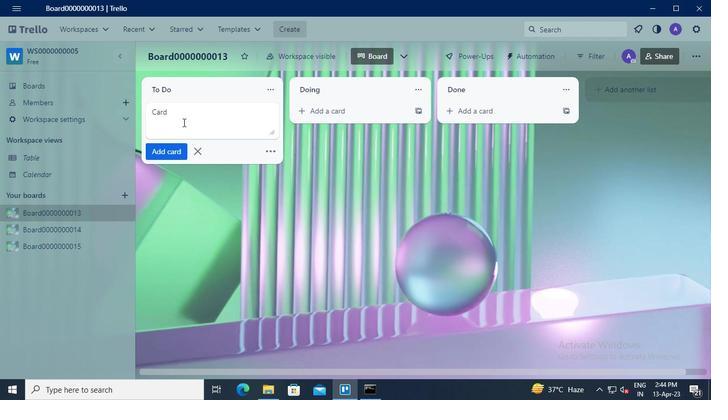 
Action: Keyboard <96>
Screenshot: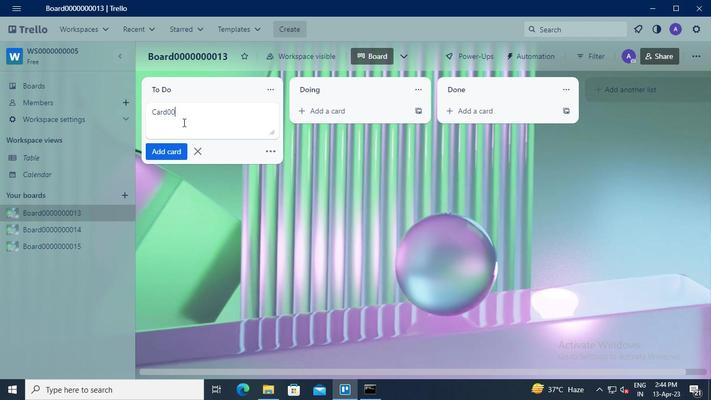 
Action: Keyboard <96>
Screenshot: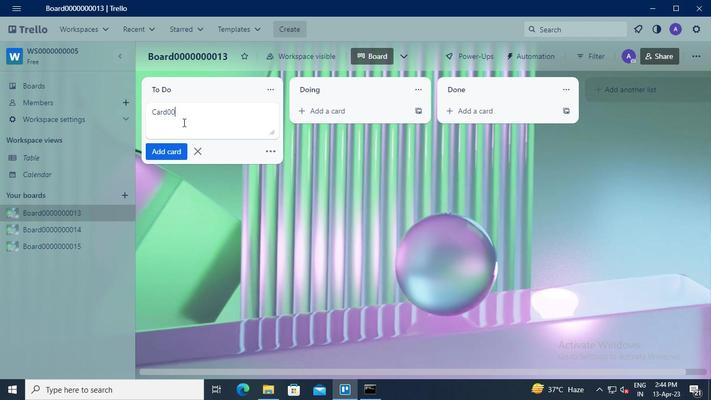 
Action: Keyboard <96>
Screenshot: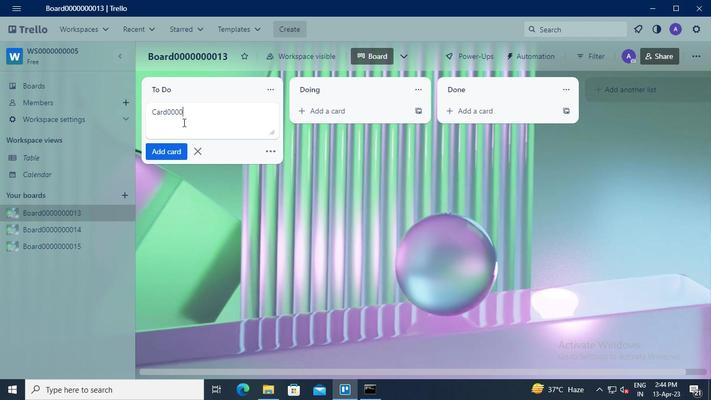 
Action: Keyboard <96>
Screenshot: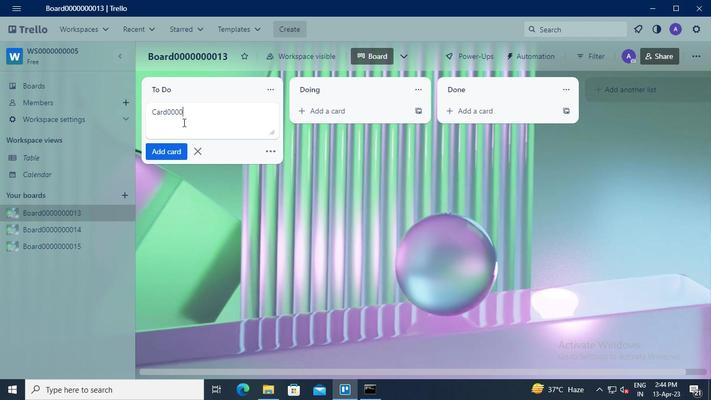 
Action: Keyboard <96>
Screenshot: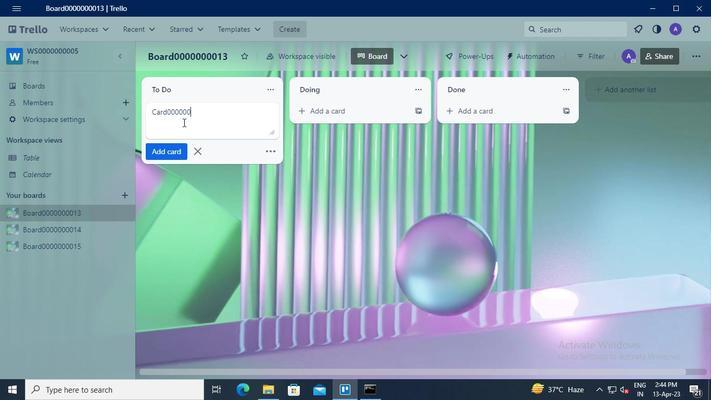 
Action: Keyboard <96>
Screenshot: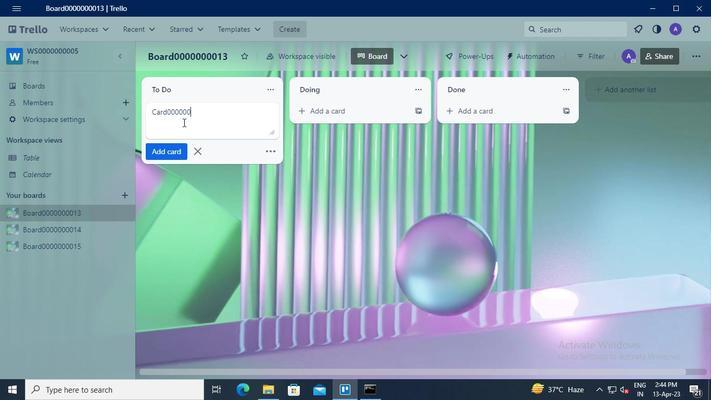 
Action: Keyboard <100>
Screenshot: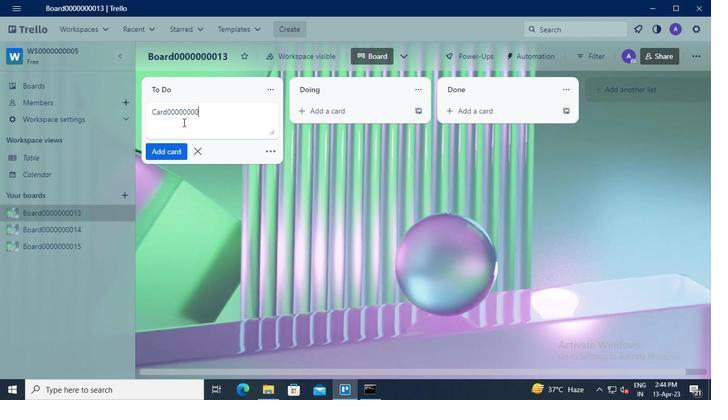 
Action: Keyboard <105>
Screenshot: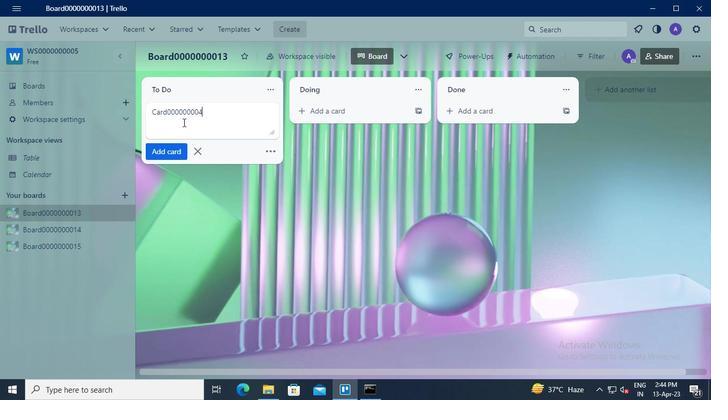 
Action: Mouse moved to (174, 146)
Screenshot: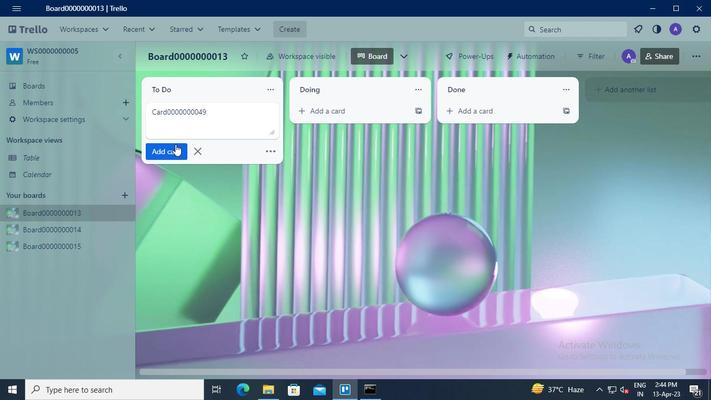 
Action: Mouse pressed left at (174, 146)
Screenshot: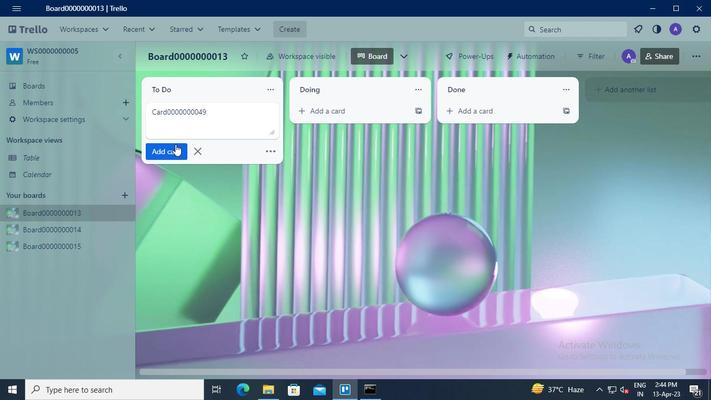 
Action: Mouse moved to (177, 143)
Screenshot: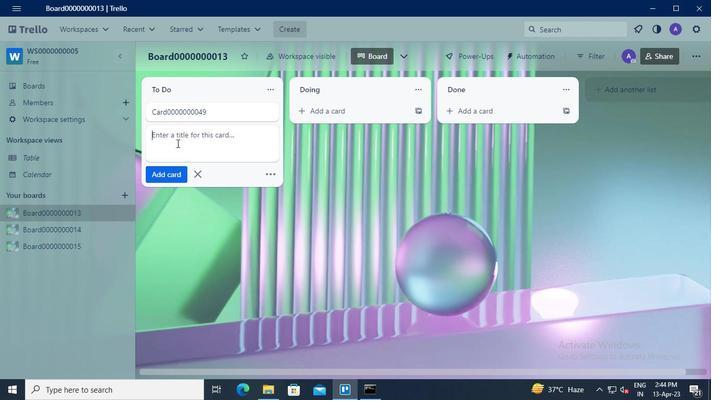 
Action: Keyboard Key.shift
Screenshot: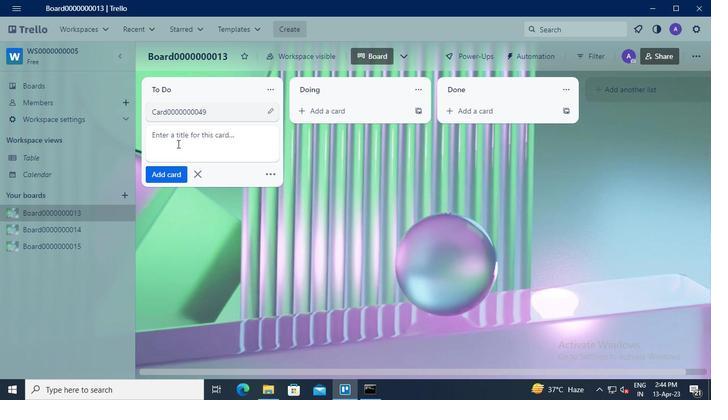 
Action: Keyboard C
Screenshot: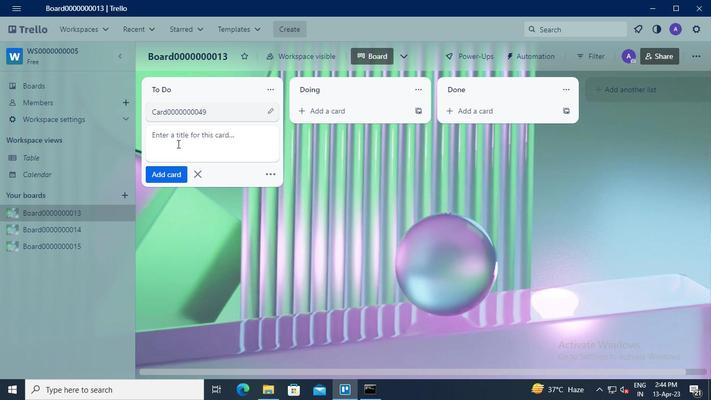 
Action: Keyboard a
Screenshot: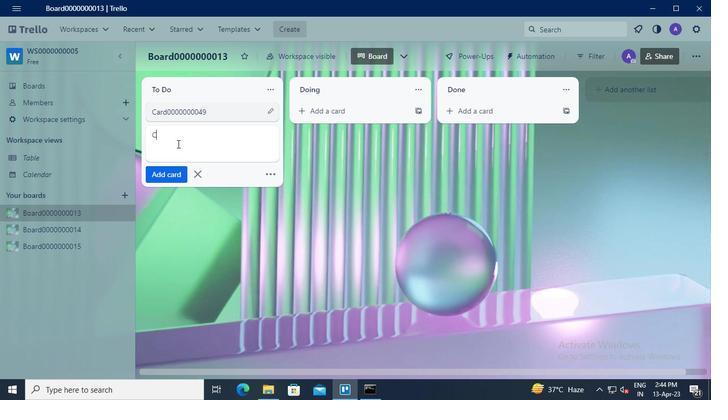 
Action: Keyboard r
Screenshot: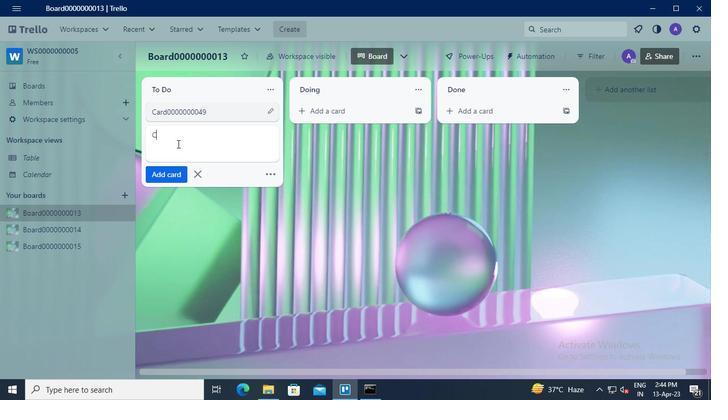 
Action: Keyboard d
Screenshot: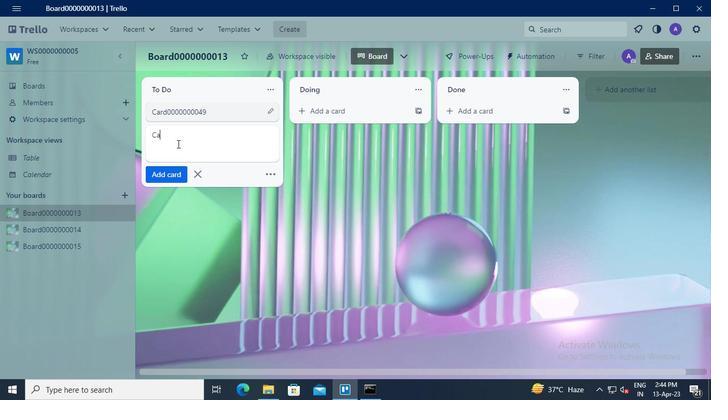 
Action: Keyboard <96>
Screenshot: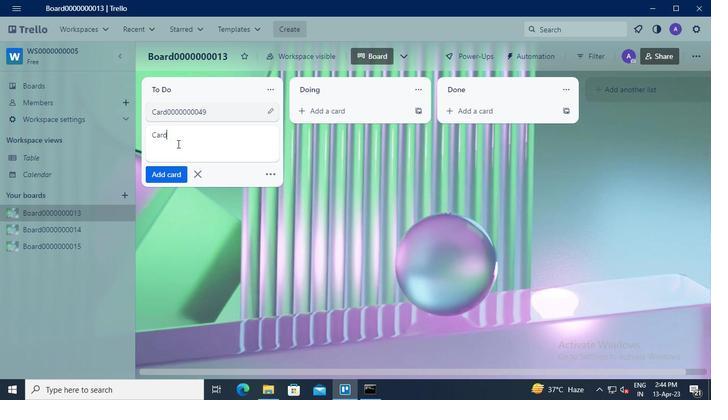 
Action: Keyboard <96>
Screenshot: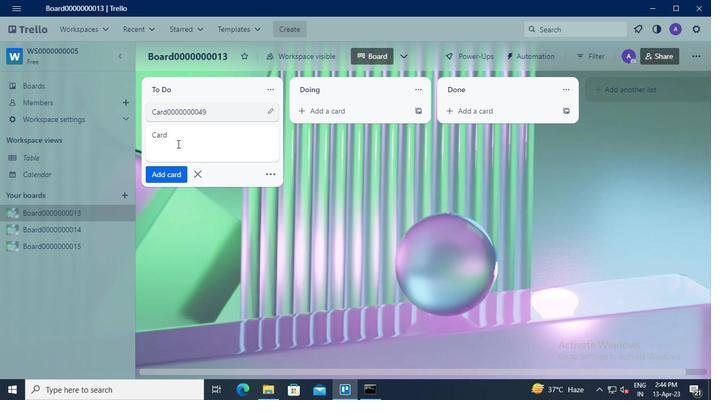 
Action: Keyboard <96>
Screenshot: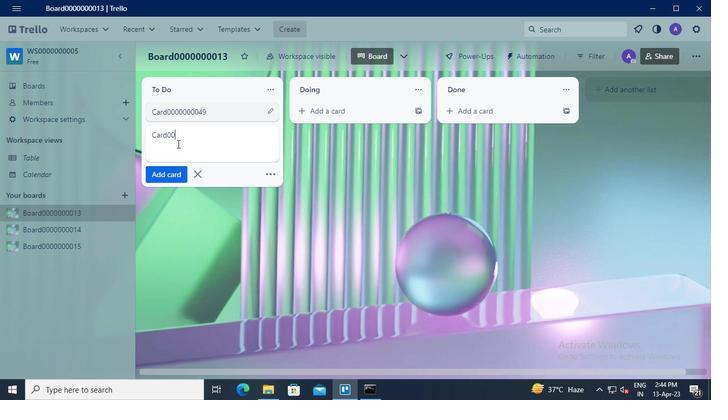
Action: Keyboard <96>
Screenshot: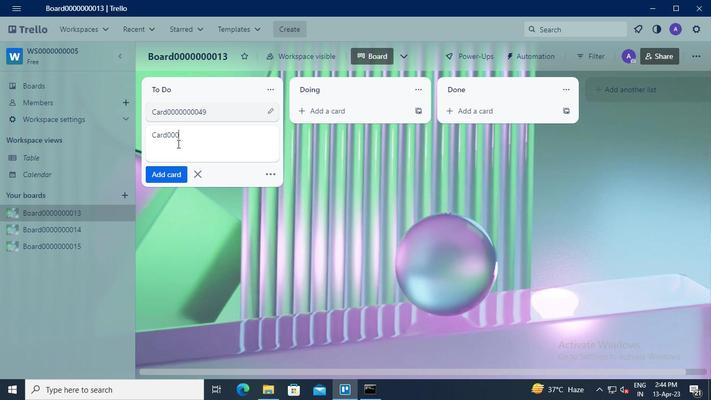 
Action: Keyboard <96>
Screenshot: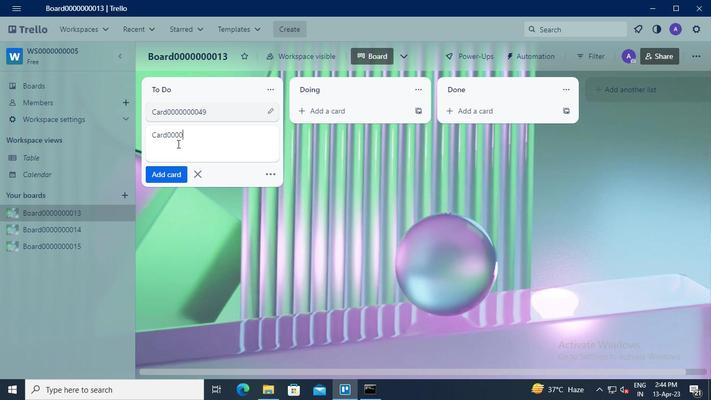 
Action: Keyboard <96>
Screenshot: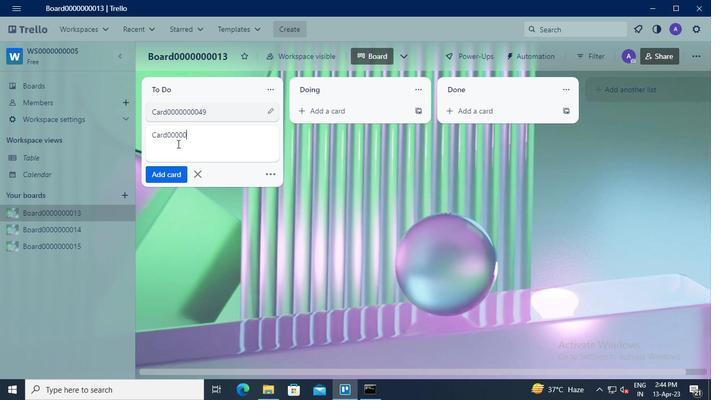 
Action: Keyboard <96>
Screenshot: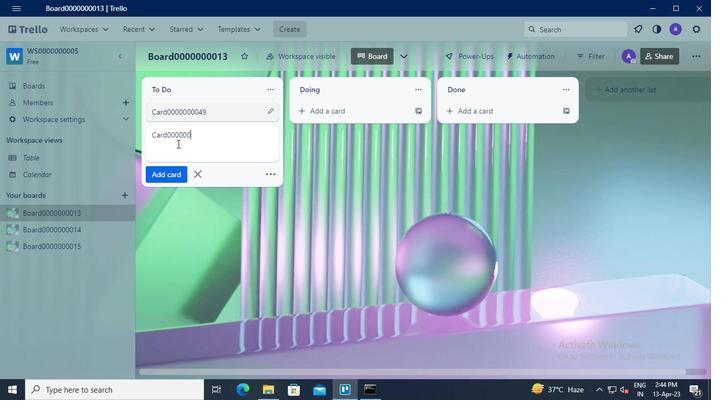 
Action: Keyboard <96>
Screenshot: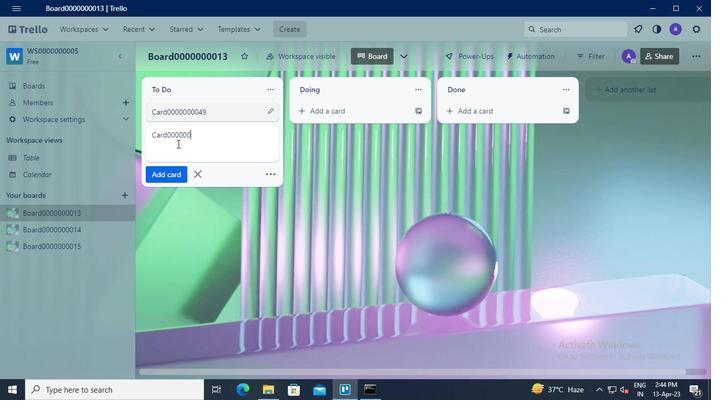 
Action: Keyboard <101>
Screenshot: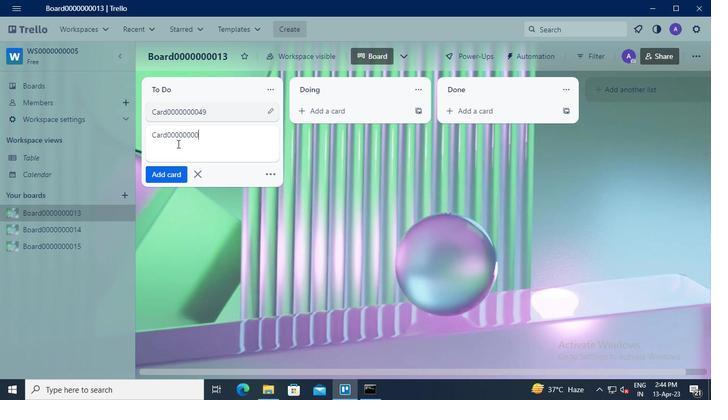 
Action: Keyboard <96>
Screenshot: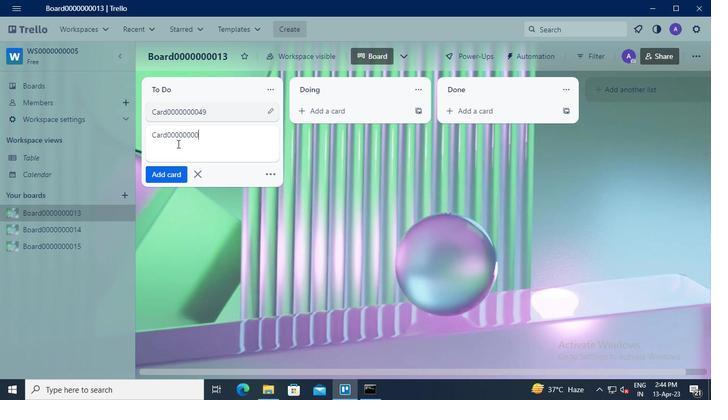 
Action: Mouse moved to (177, 174)
Screenshot: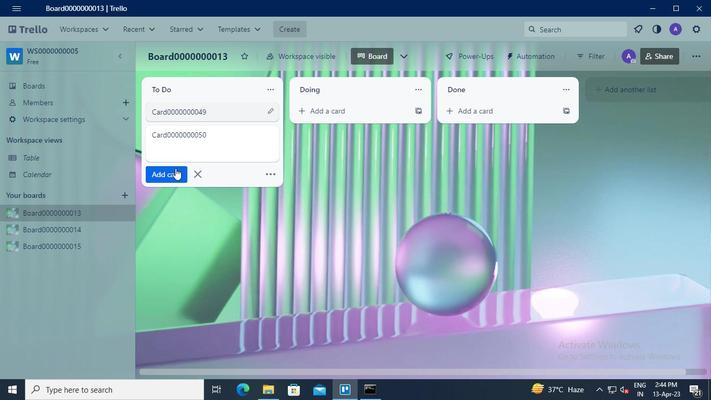 
Action: Mouse pressed left at (177, 174)
Screenshot: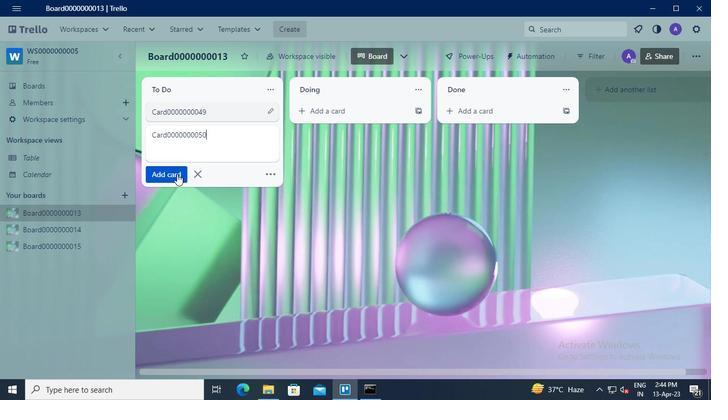 
Action: Mouse moved to (373, 393)
Screenshot: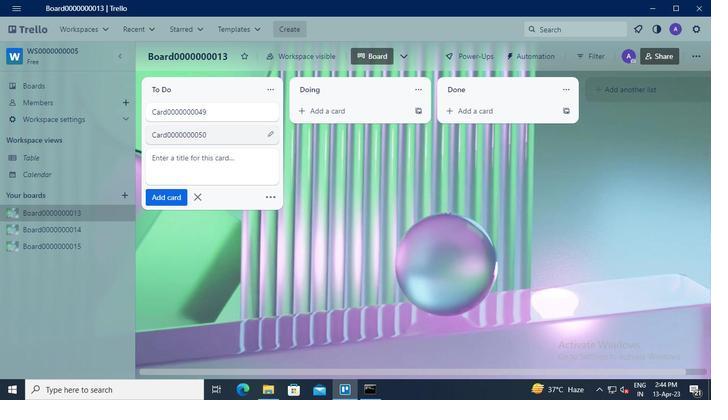 
Action: Mouse pressed left at (373, 393)
Screenshot: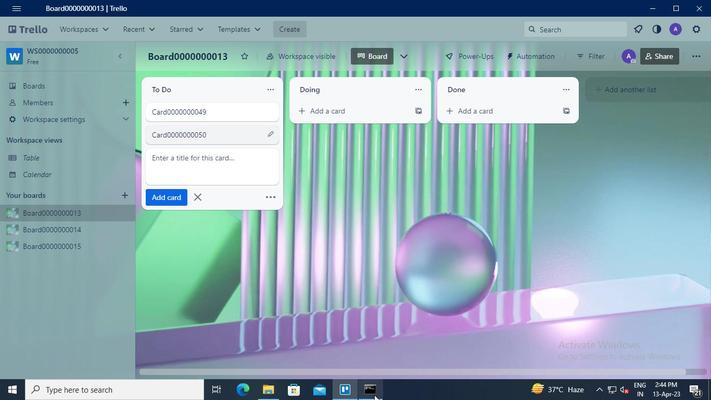 
Action: Mouse moved to (576, 92)
Screenshot: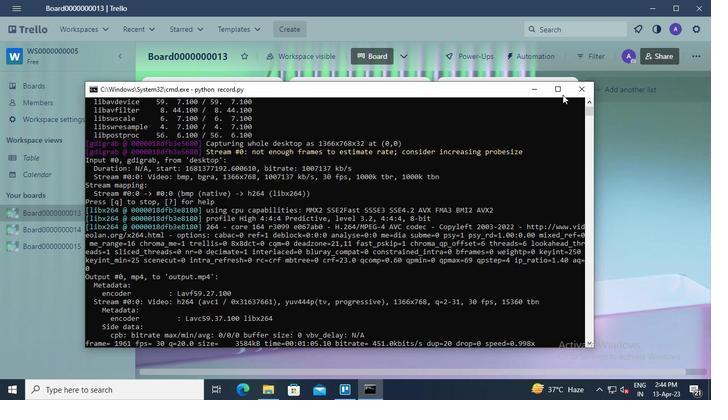 
Action: Mouse pressed left at (576, 92)
Screenshot: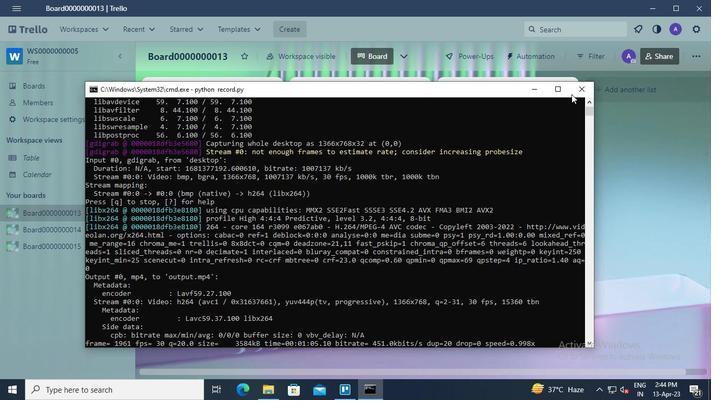 
